 Task: Search one way flight ticket for 3 adults, 3 children in premium economy from Albany: Southwest Georgia Regional Airport to New Bern: Coastal Carolina Regional Airport (was Craven County Regional) on 5-4-2023. Choice of flights is Alaska. Outbound departure time preference is 11:45.
Action: Mouse moved to (327, 288)
Screenshot: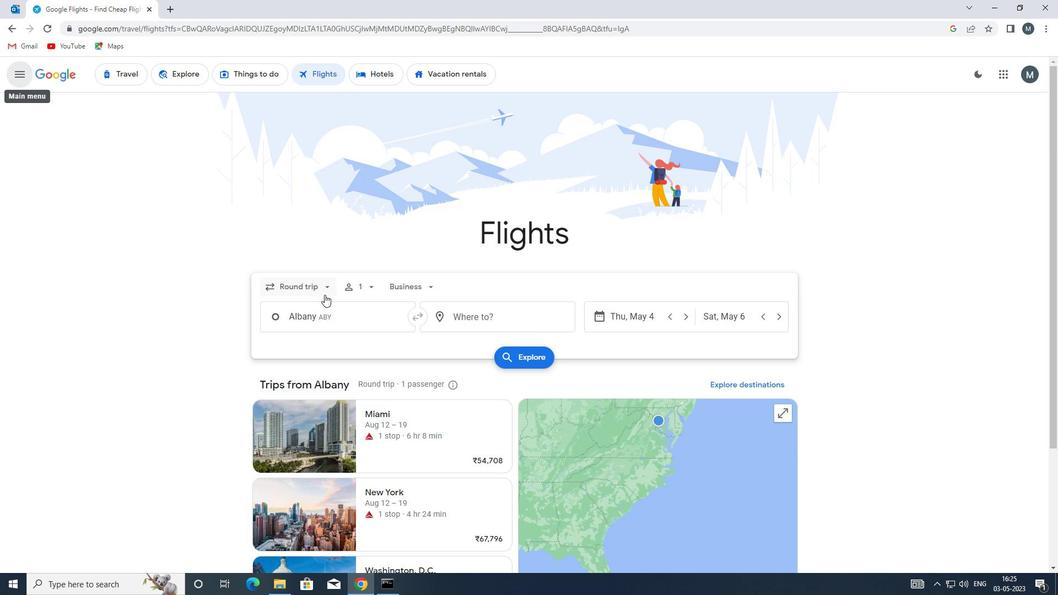 
Action: Mouse pressed left at (327, 288)
Screenshot: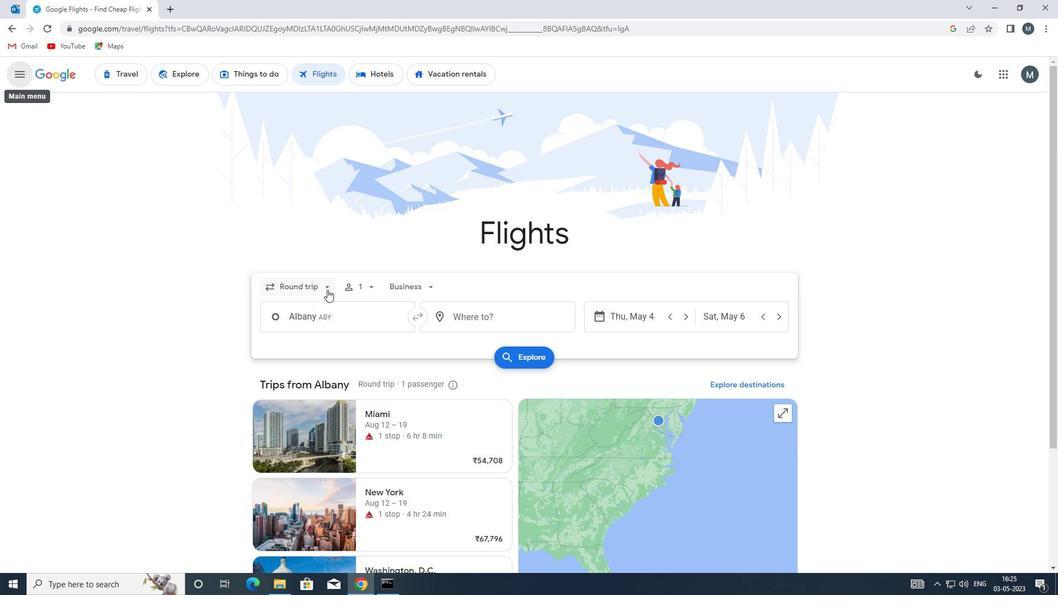 
Action: Mouse moved to (316, 338)
Screenshot: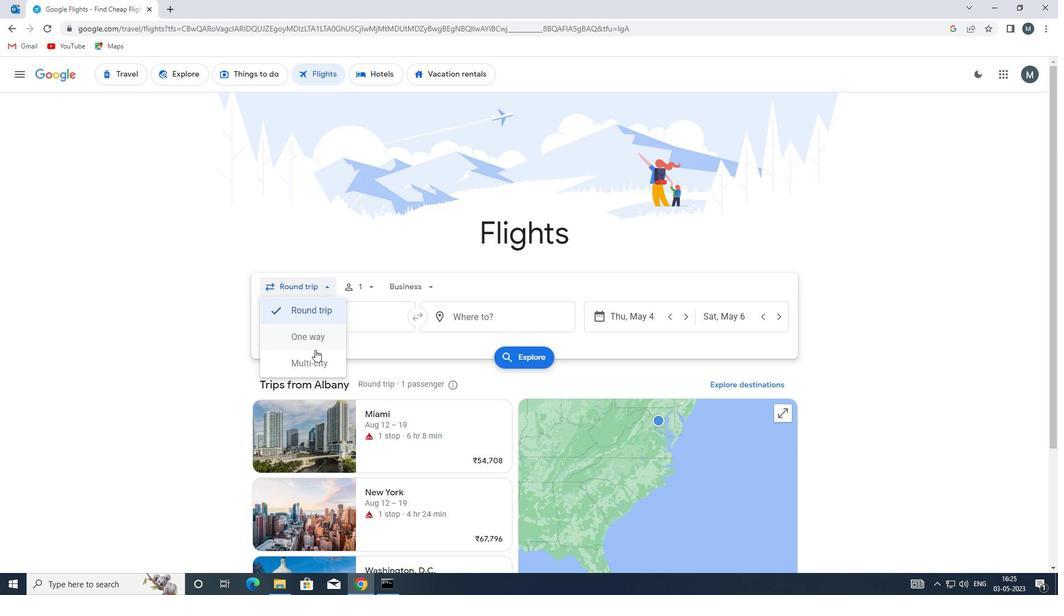 
Action: Mouse pressed left at (316, 338)
Screenshot: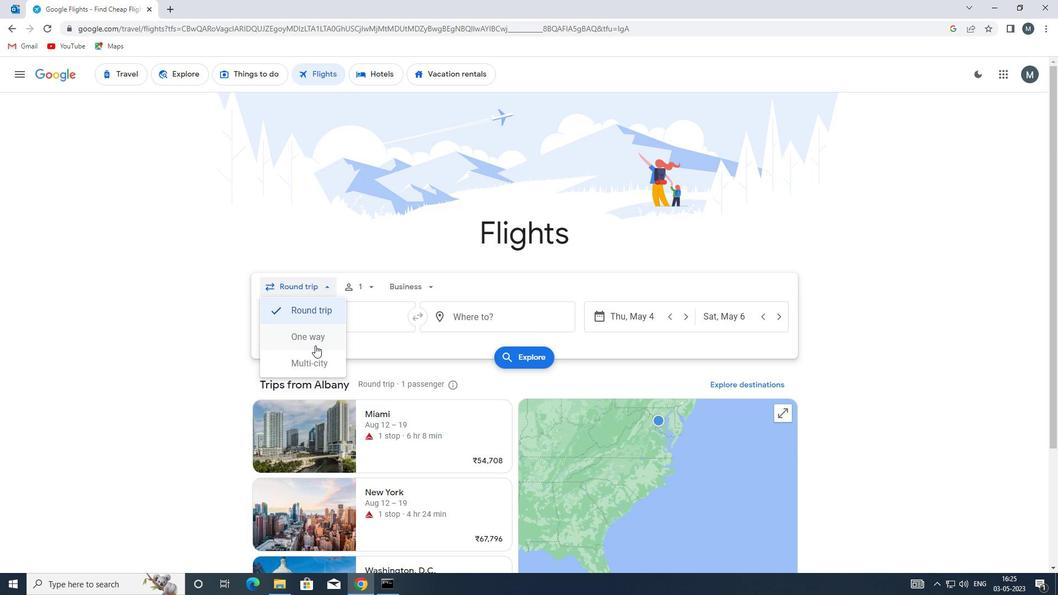 
Action: Mouse moved to (359, 282)
Screenshot: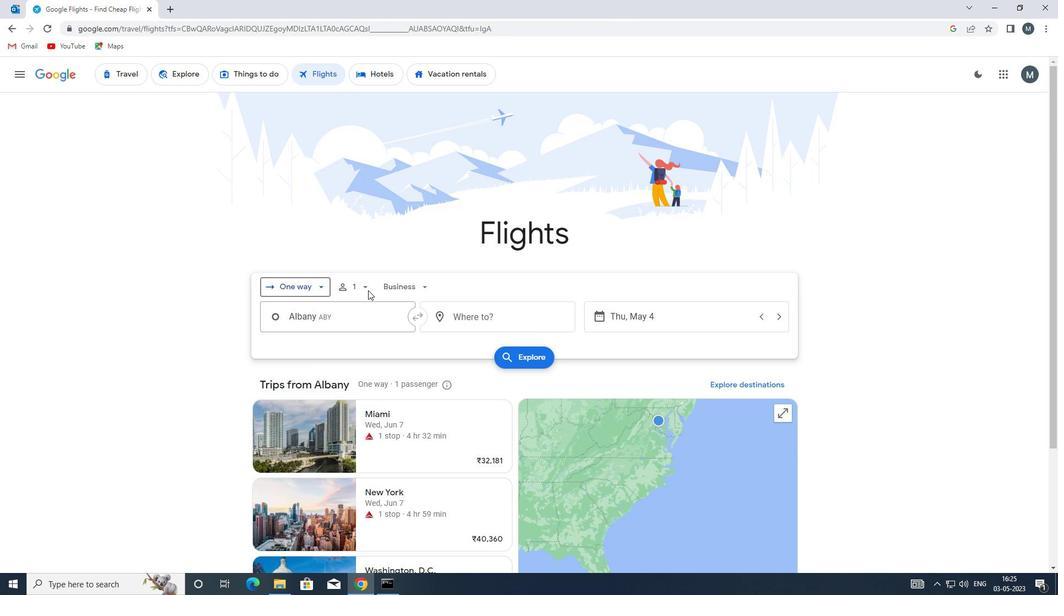 
Action: Mouse pressed left at (359, 282)
Screenshot: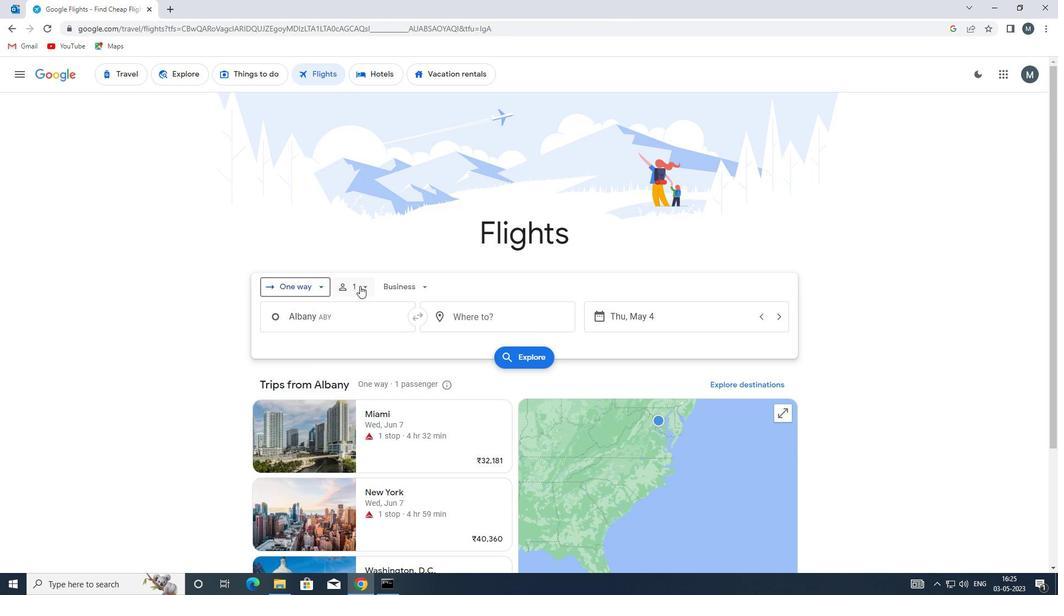 
Action: Mouse moved to (445, 313)
Screenshot: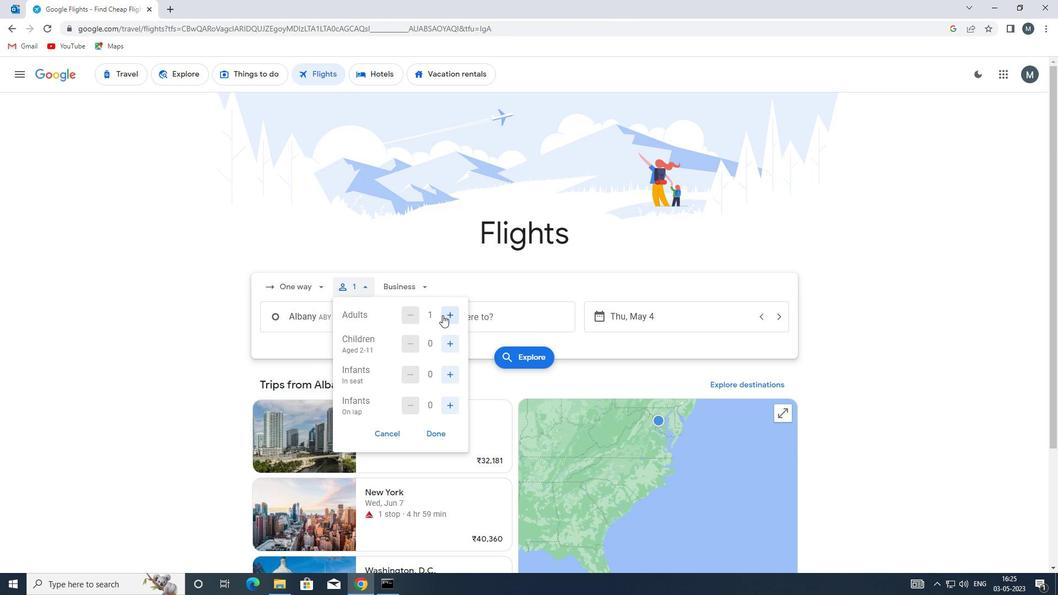 
Action: Mouse pressed left at (445, 313)
Screenshot: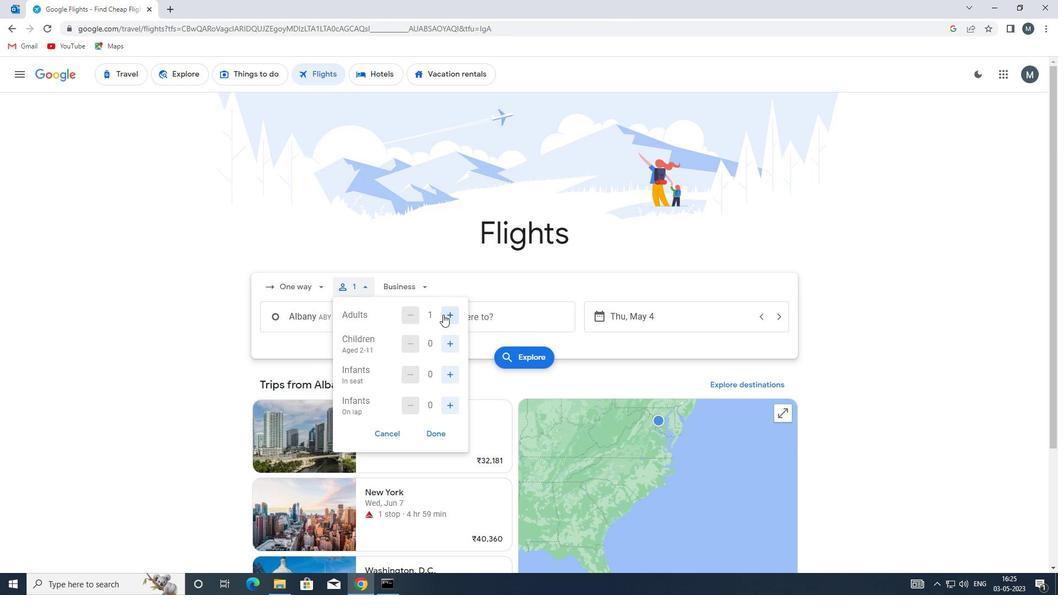 
Action: Mouse pressed left at (445, 313)
Screenshot: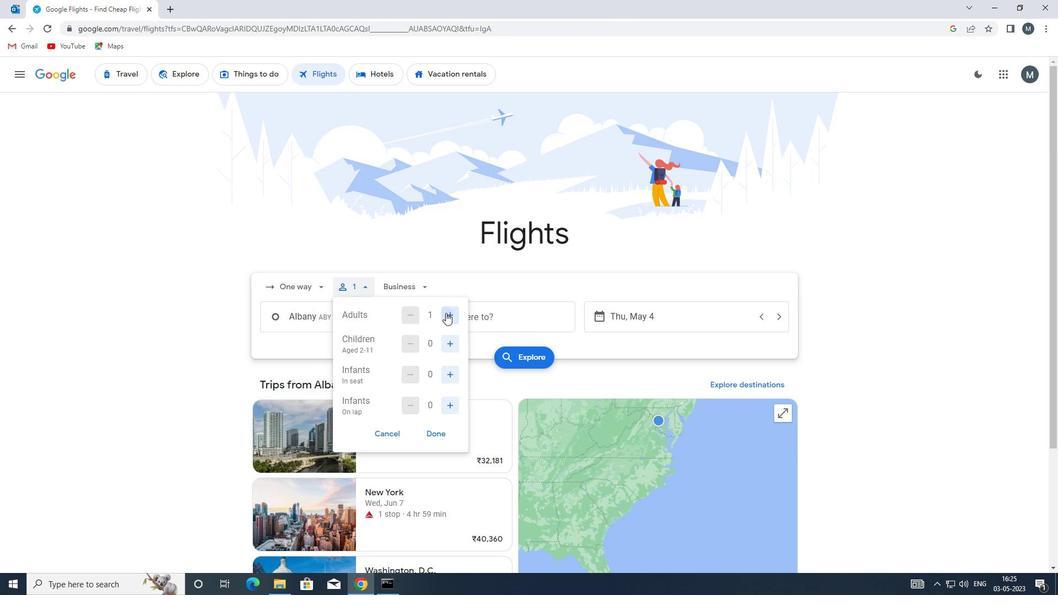 
Action: Mouse moved to (449, 345)
Screenshot: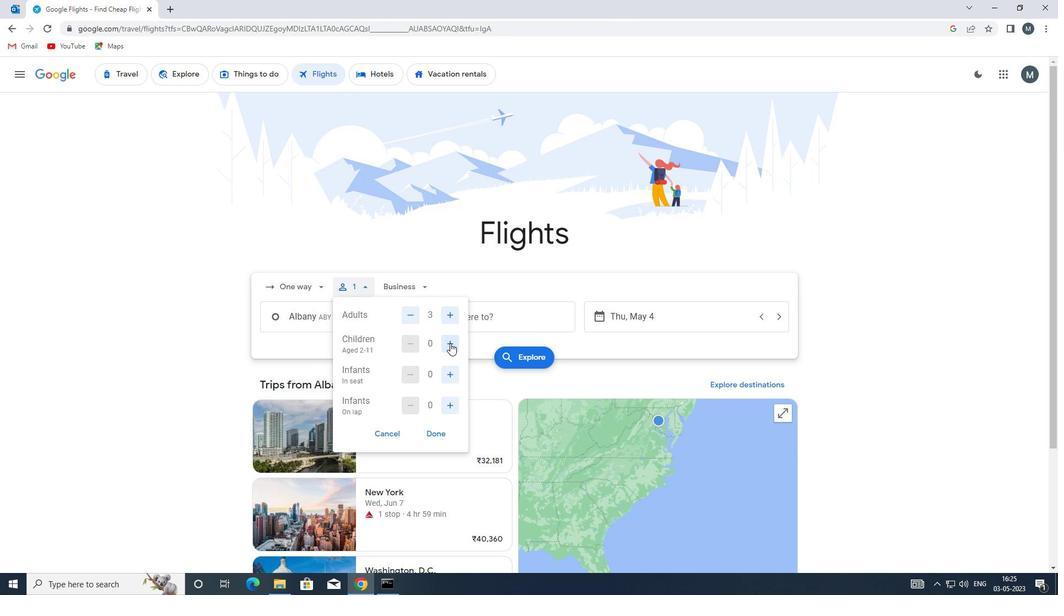
Action: Mouse pressed left at (449, 345)
Screenshot: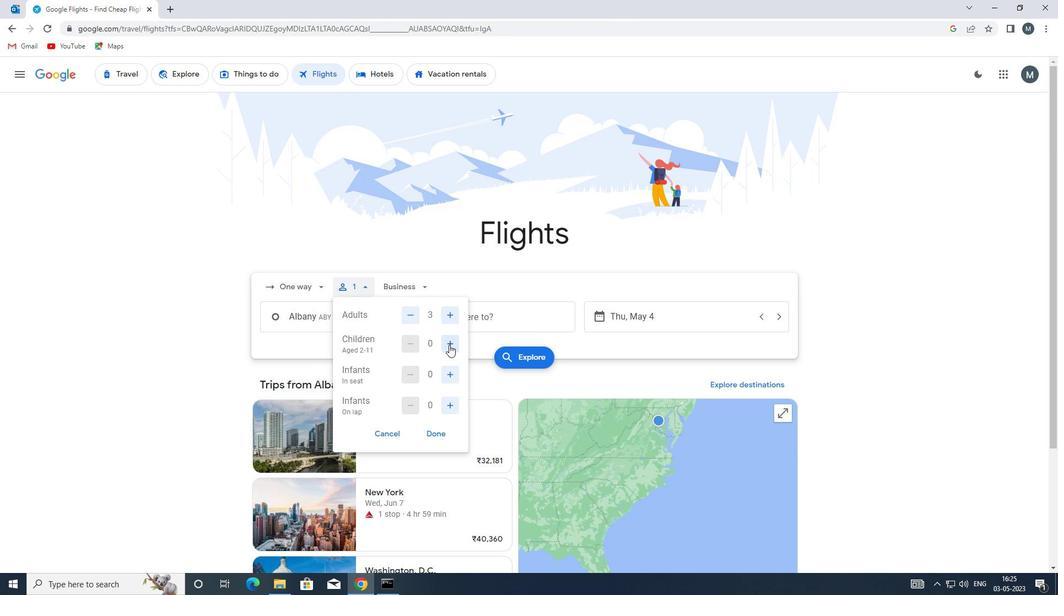 
Action: Mouse pressed left at (449, 345)
Screenshot: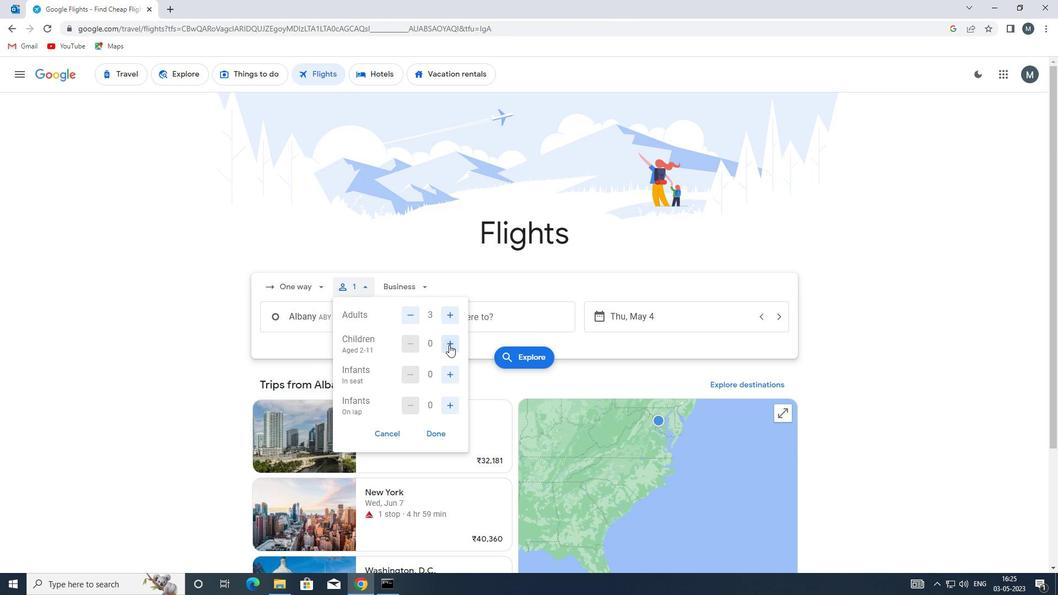
Action: Mouse moved to (448, 345)
Screenshot: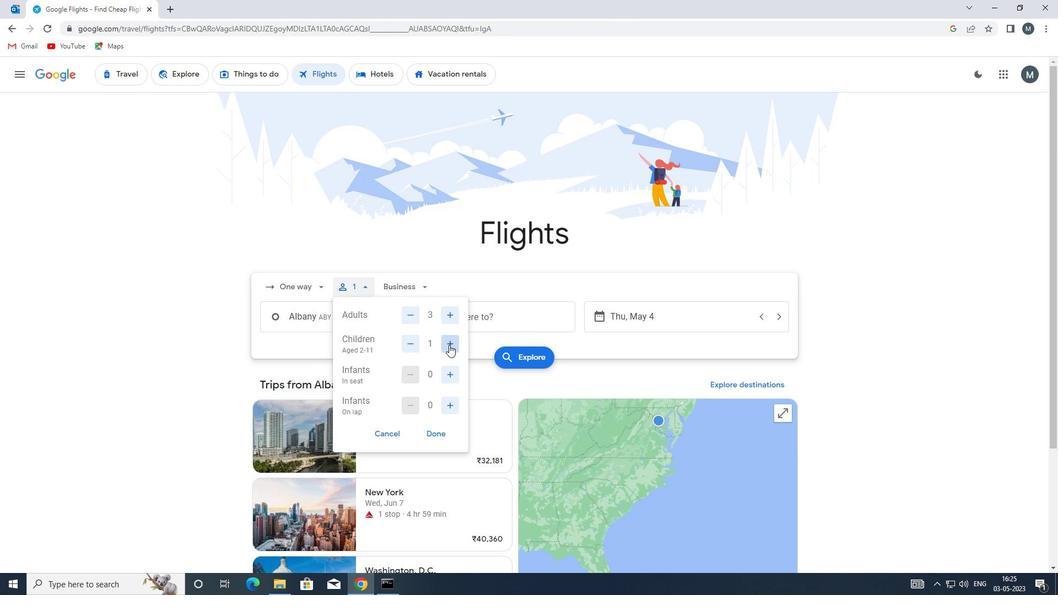 
Action: Mouse pressed left at (448, 345)
Screenshot: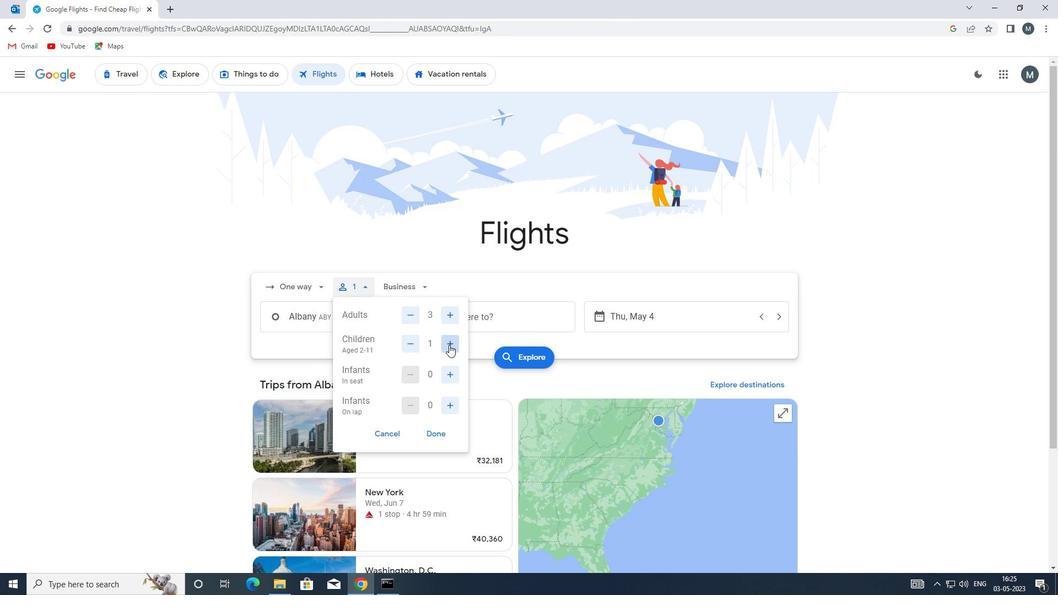 
Action: Mouse moved to (437, 434)
Screenshot: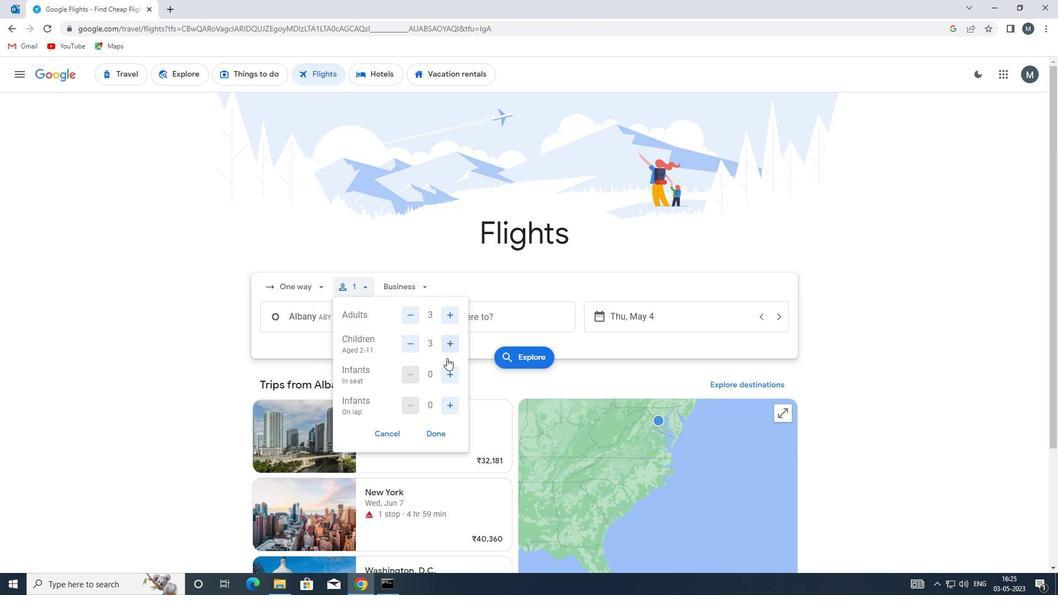 
Action: Mouse pressed left at (437, 434)
Screenshot: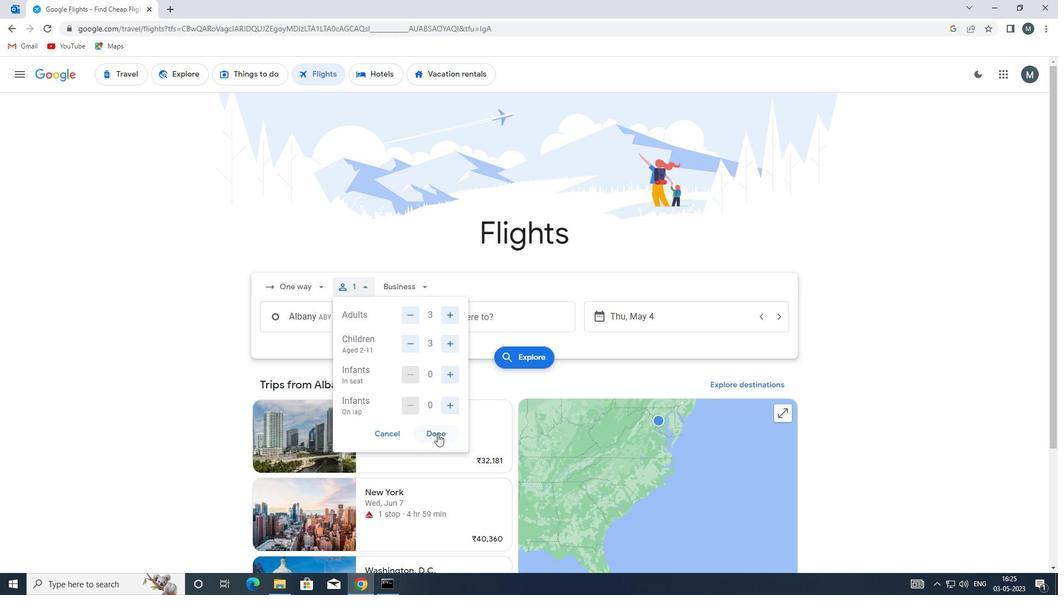 
Action: Mouse moved to (403, 277)
Screenshot: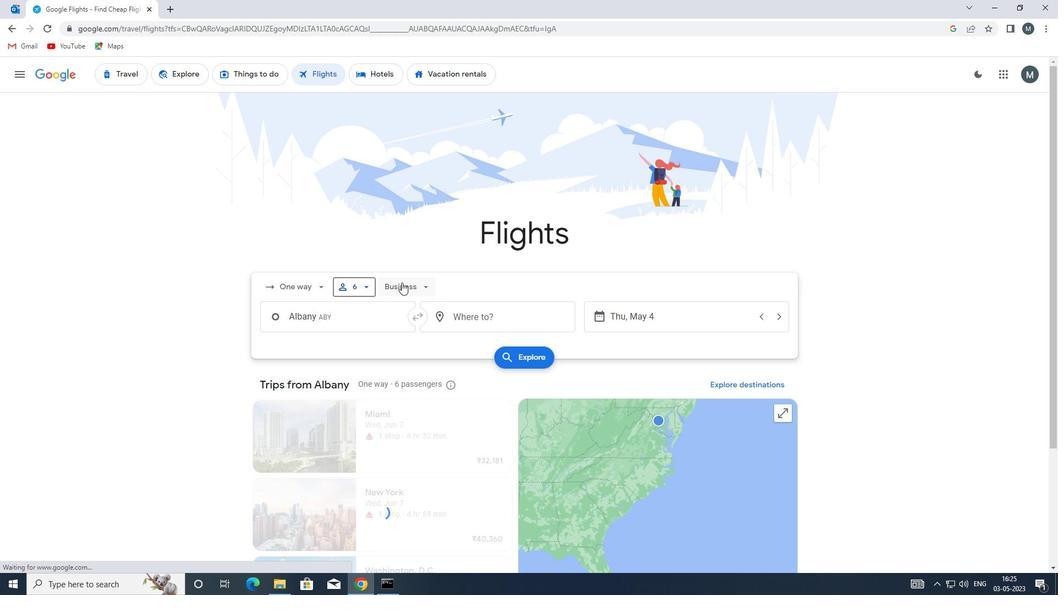 
Action: Mouse pressed left at (403, 277)
Screenshot: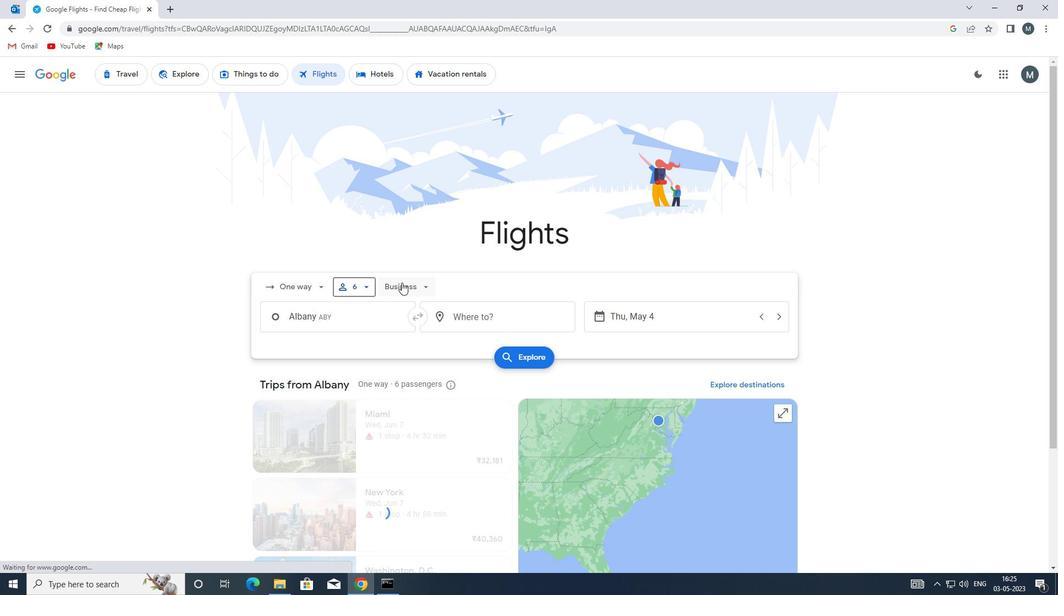 
Action: Mouse moved to (432, 340)
Screenshot: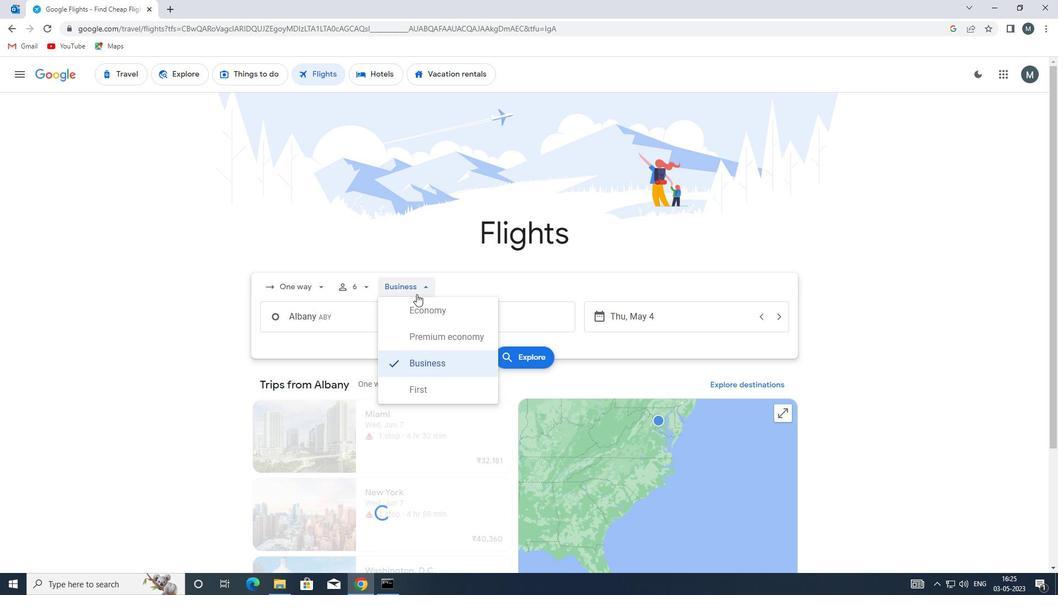 
Action: Mouse pressed left at (432, 340)
Screenshot: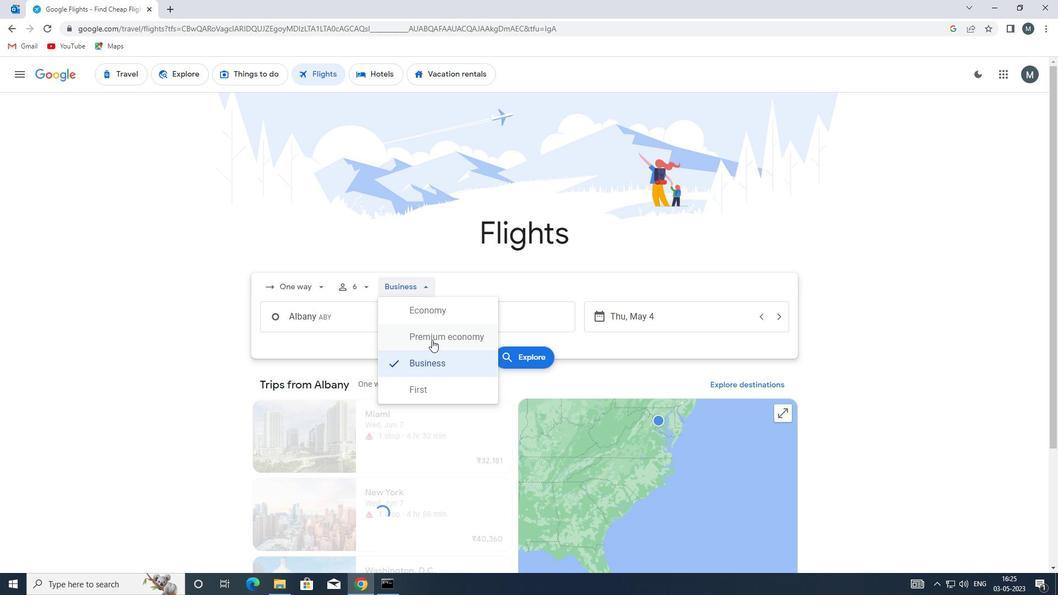 
Action: Mouse moved to (362, 316)
Screenshot: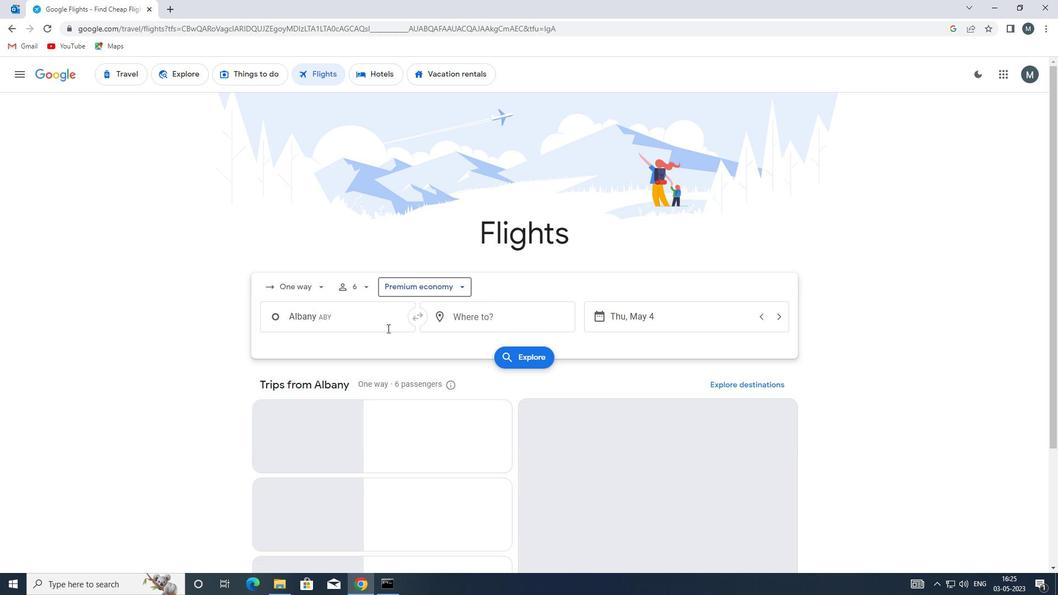 
Action: Mouse pressed left at (362, 316)
Screenshot: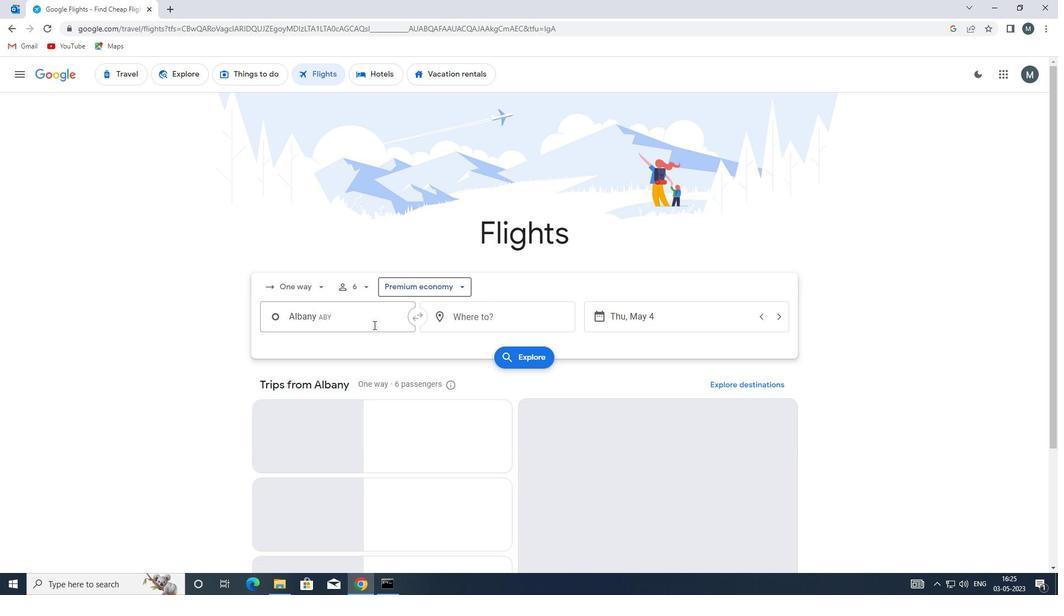 
Action: Mouse moved to (362, 393)
Screenshot: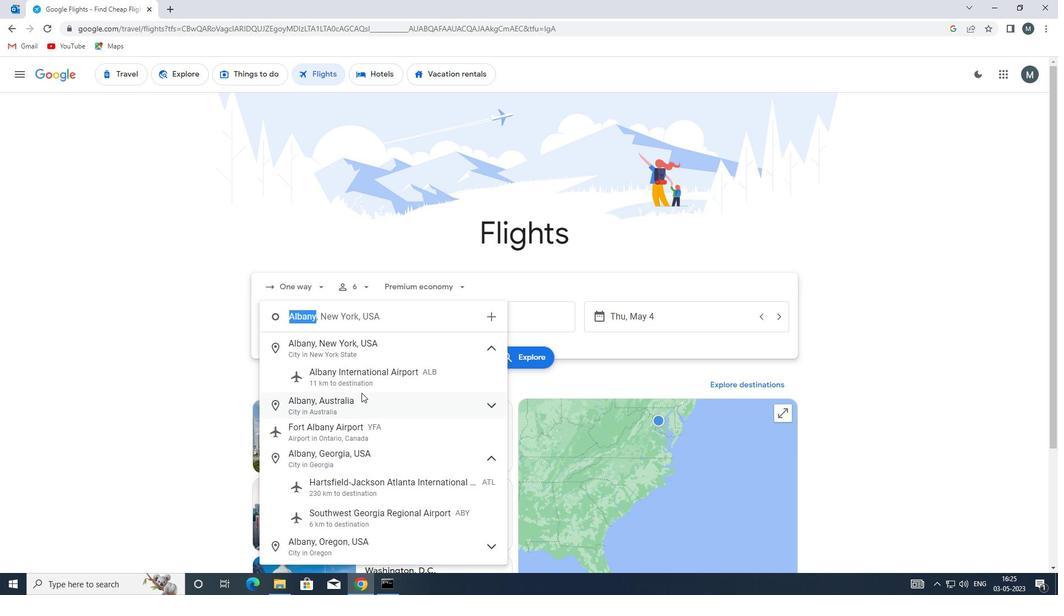 
Action: Mouse scrolled (362, 392) with delta (0, 0)
Screenshot: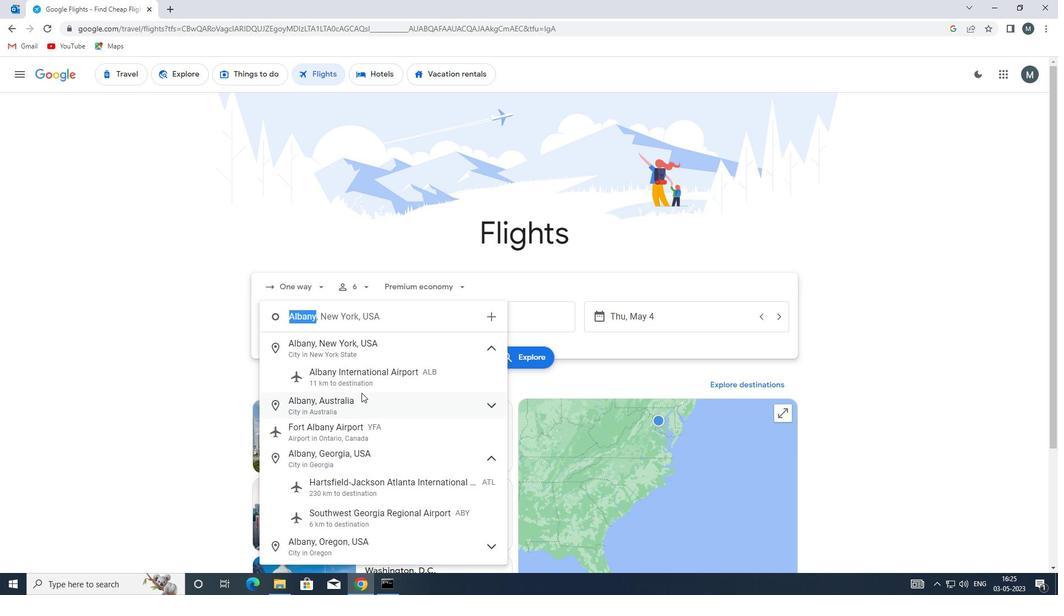 
Action: Mouse moved to (375, 454)
Screenshot: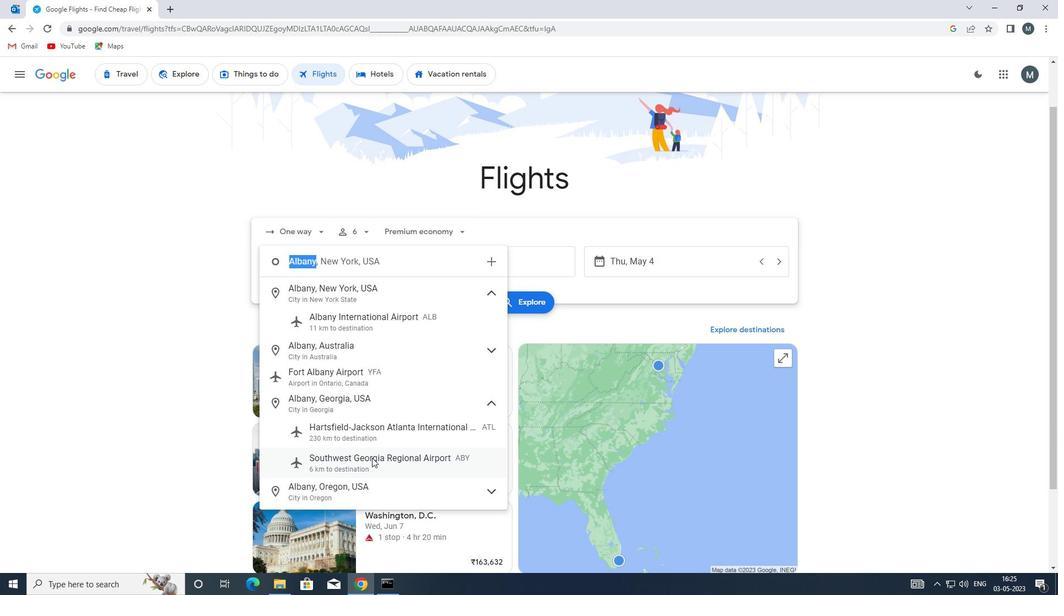 
Action: Mouse pressed left at (375, 454)
Screenshot: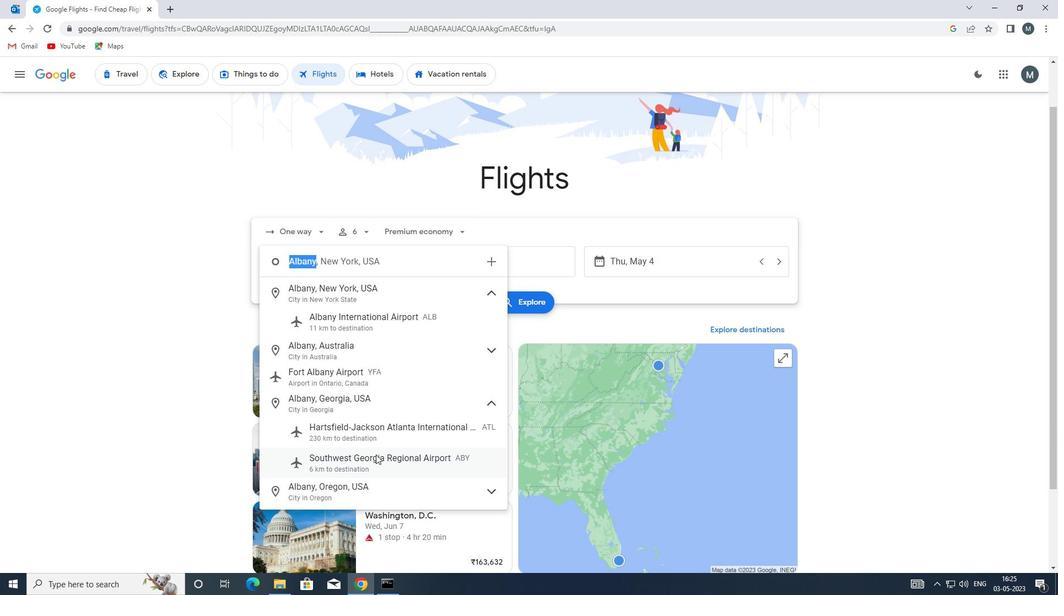 
Action: Mouse moved to (481, 262)
Screenshot: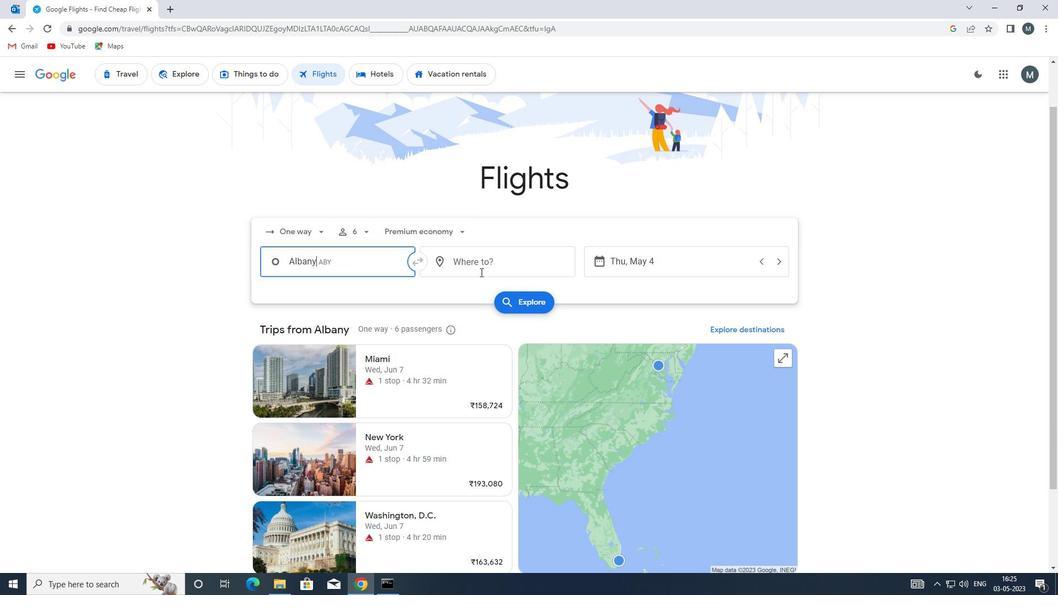 
Action: Mouse pressed left at (481, 262)
Screenshot: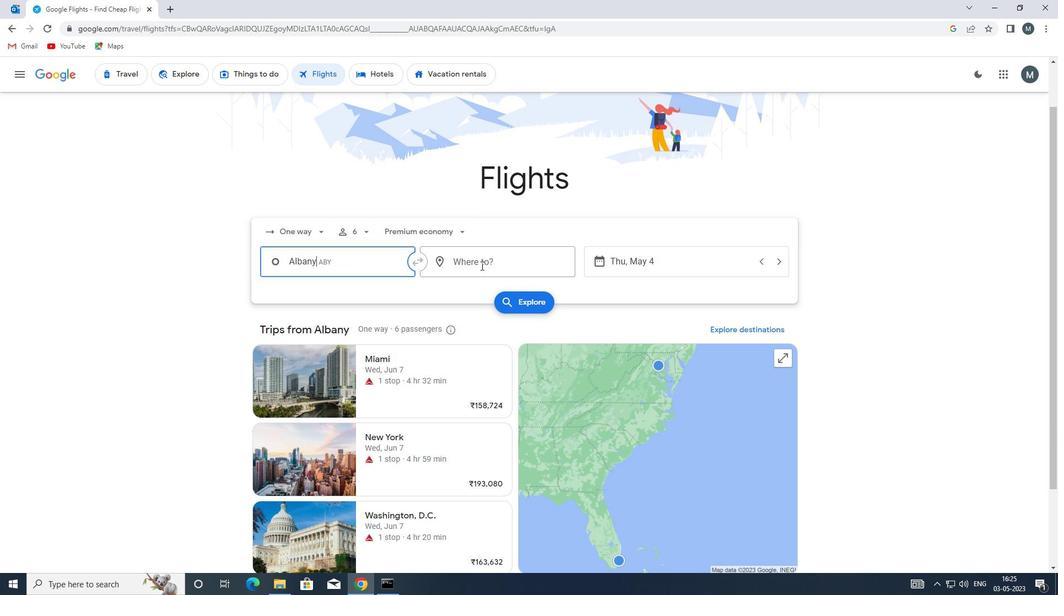 
Action: Key pressed ewn
Screenshot: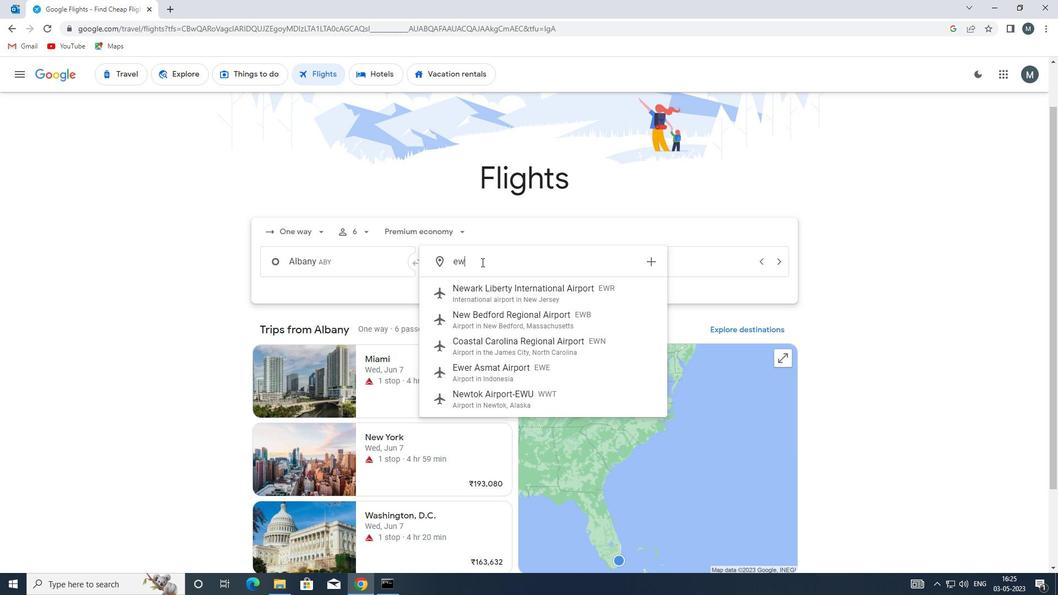 
Action: Mouse moved to (503, 289)
Screenshot: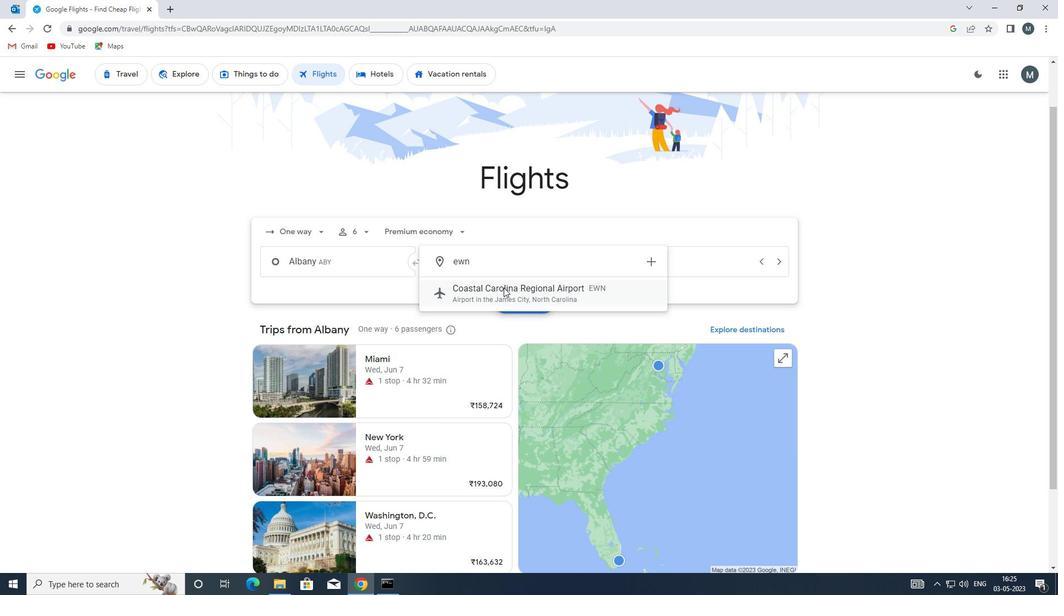 
Action: Mouse pressed left at (503, 289)
Screenshot: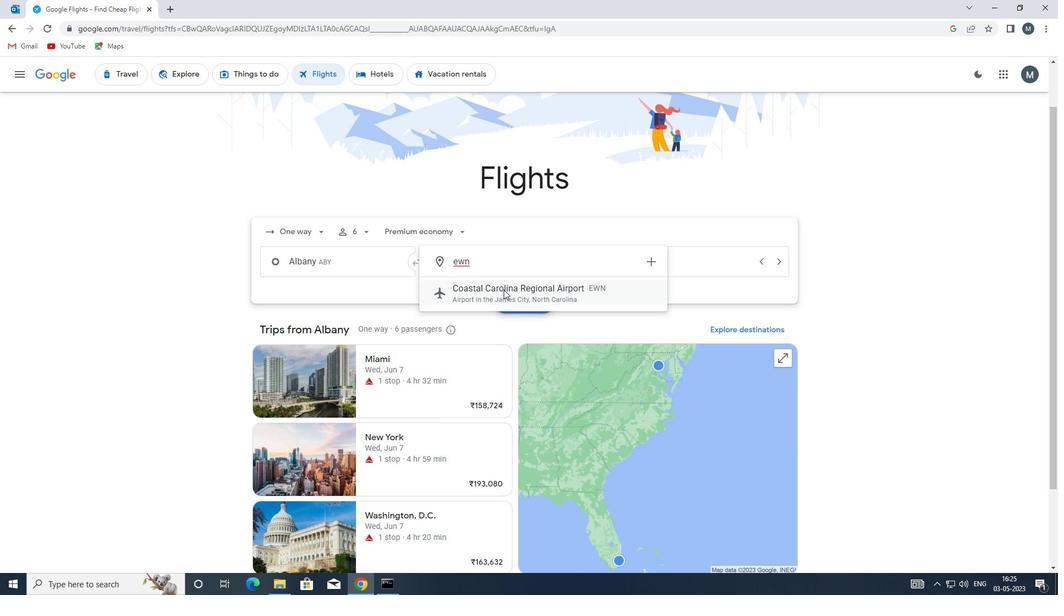 
Action: Mouse moved to (615, 257)
Screenshot: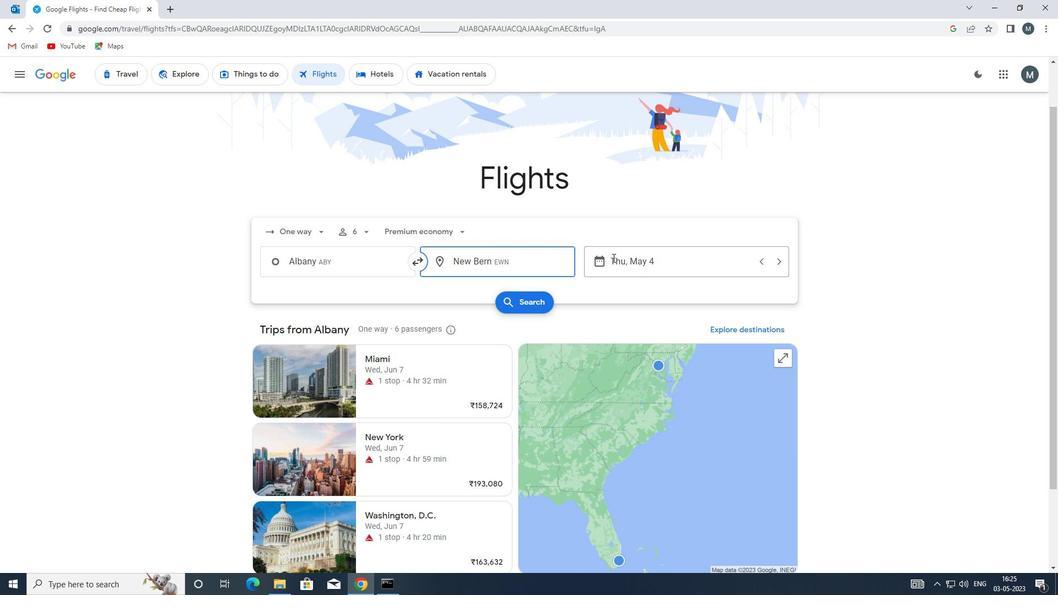 
Action: Mouse pressed left at (615, 257)
Screenshot: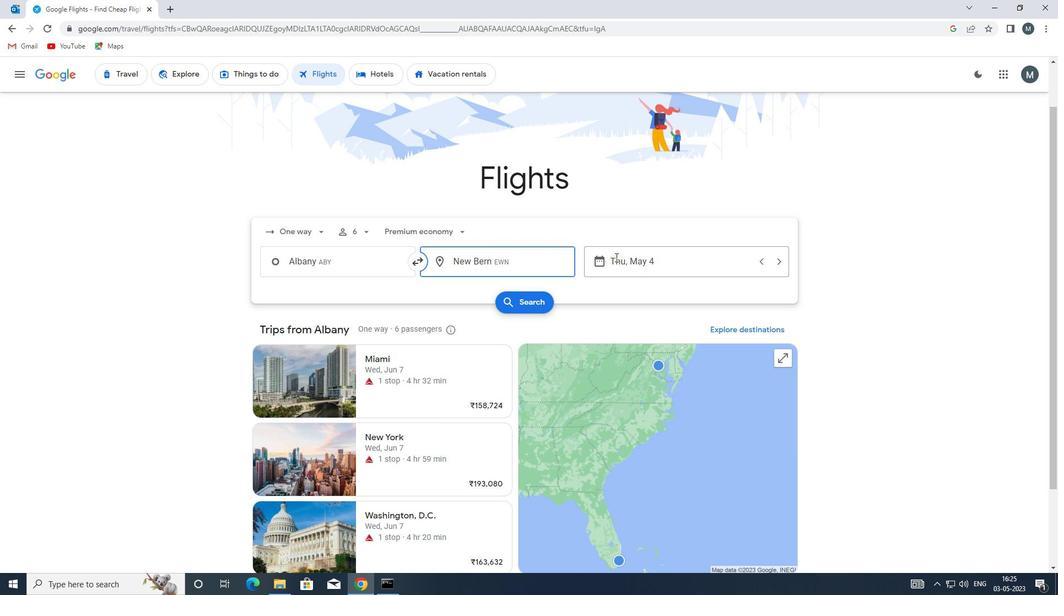 
Action: Mouse moved to (509, 350)
Screenshot: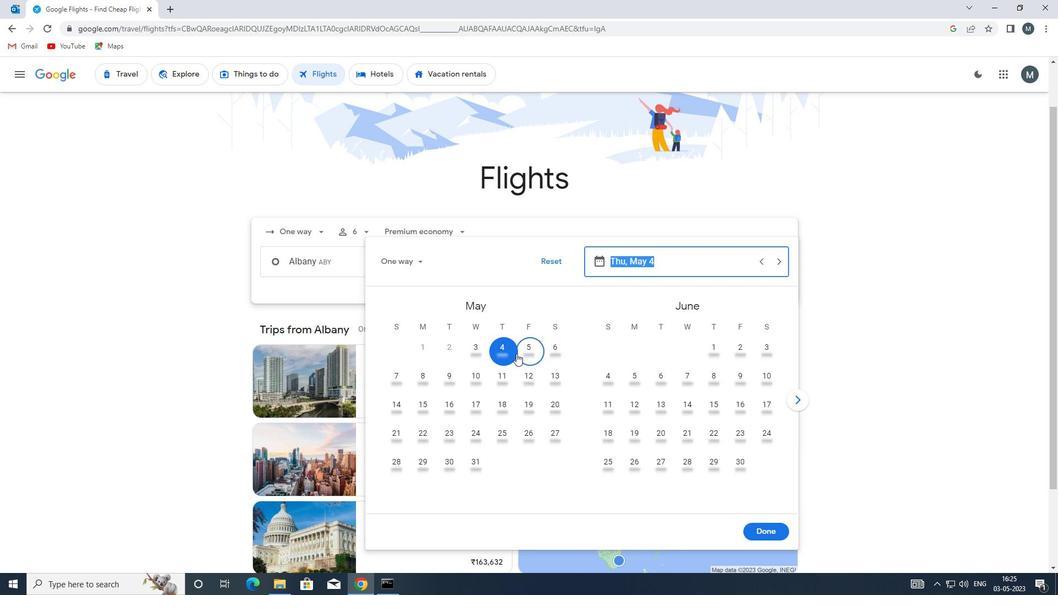 
Action: Mouse pressed left at (509, 350)
Screenshot: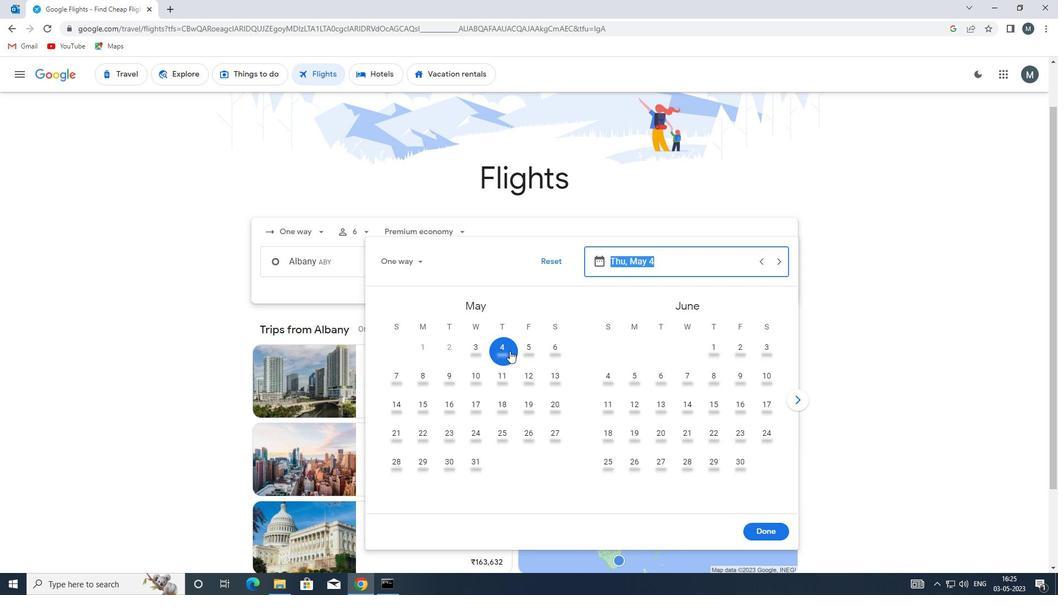 
Action: Mouse moved to (766, 527)
Screenshot: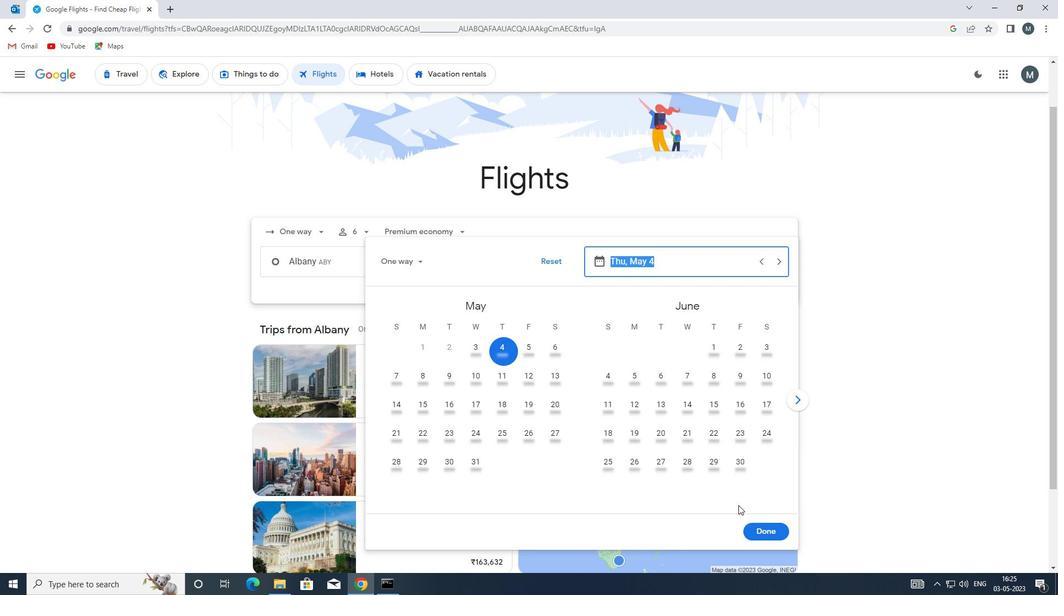 
Action: Mouse pressed left at (766, 527)
Screenshot: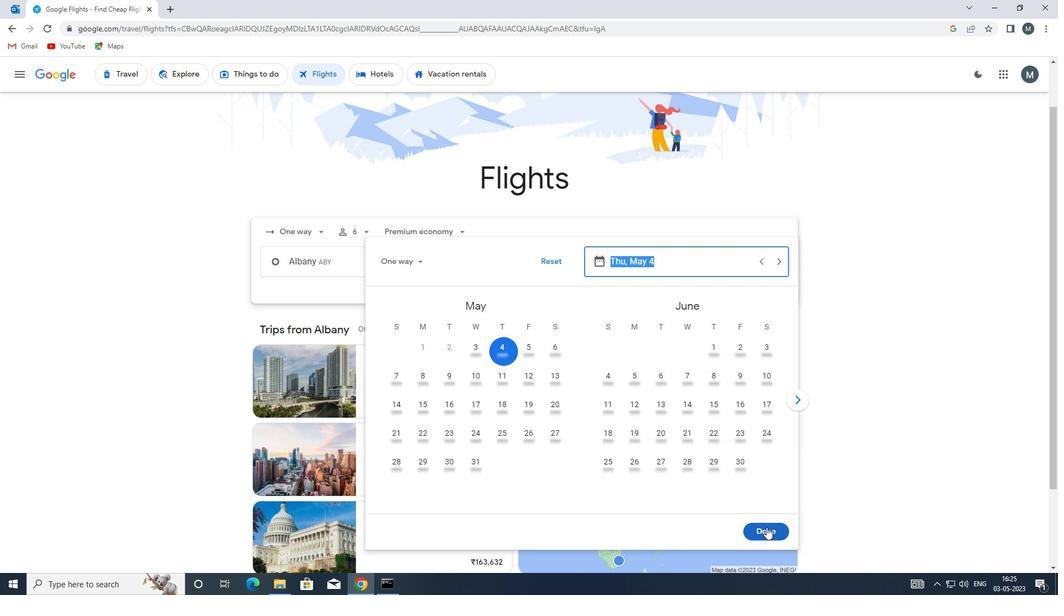 
Action: Mouse moved to (519, 302)
Screenshot: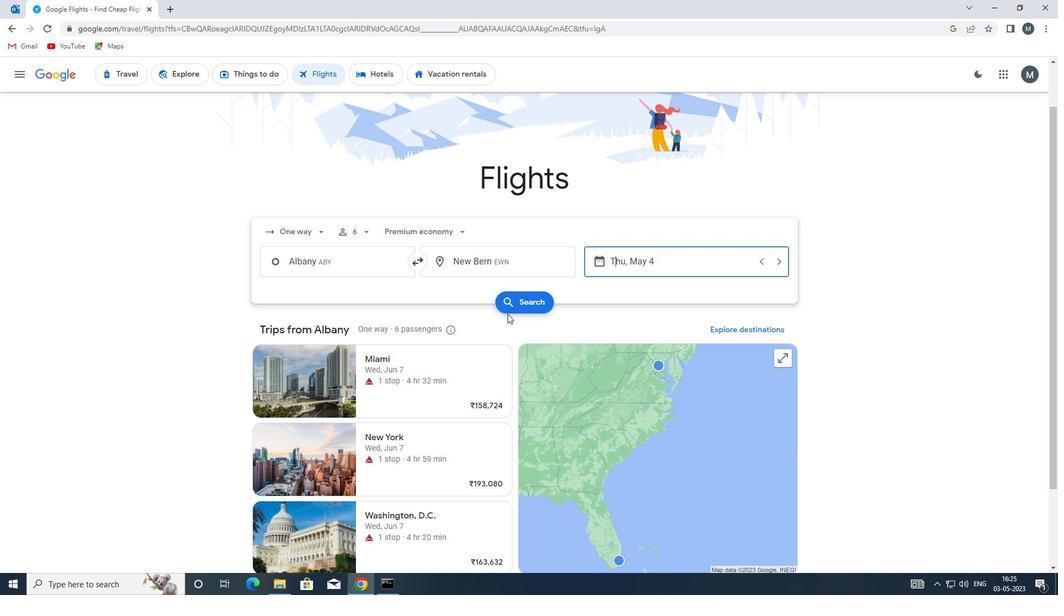 
Action: Mouse pressed left at (519, 302)
Screenshot: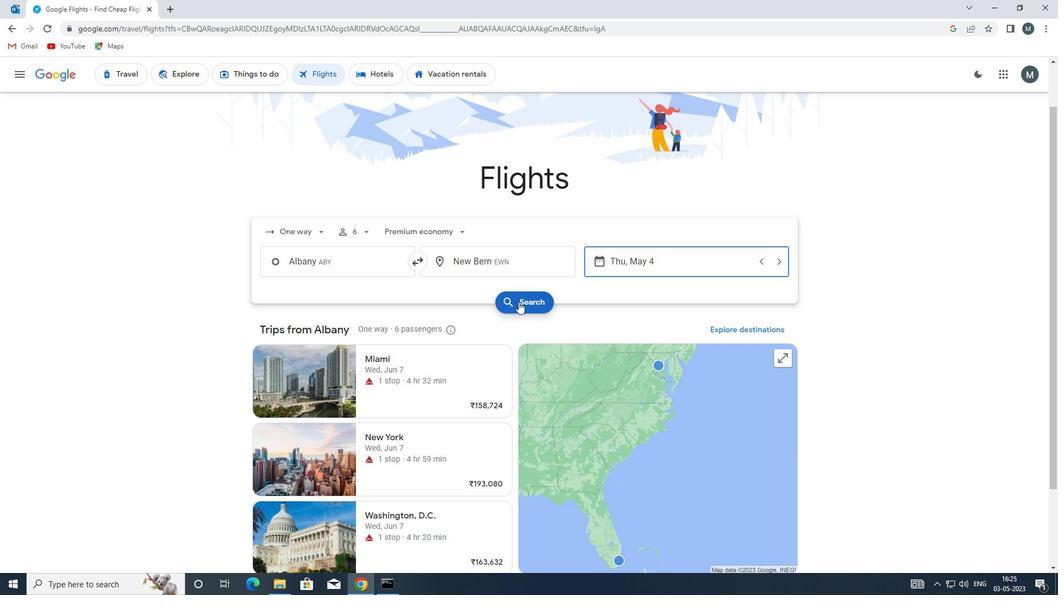 
Action: Mouse moved to (286, 166)
Screenshot: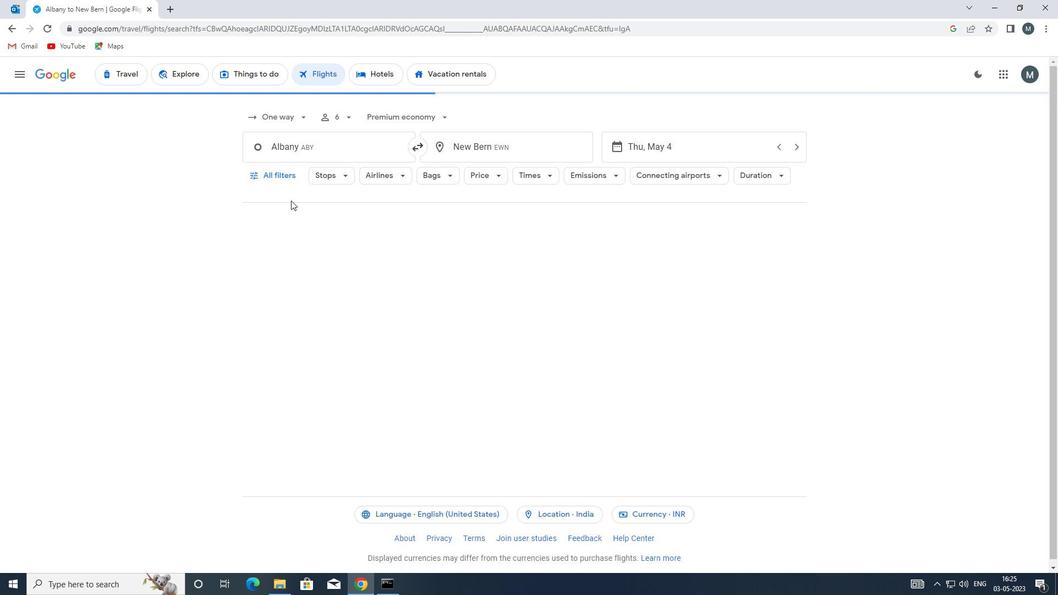 
Action: Mouse pressed left at (286, 166)
Screenshot: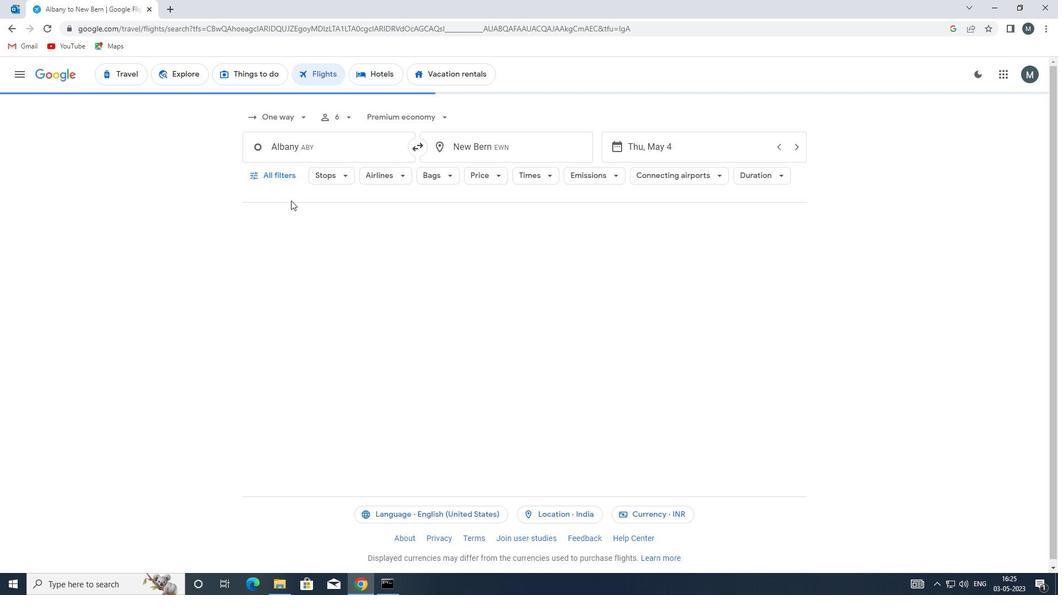 
Action: Mouse moved to (308, 292)
Screenshot: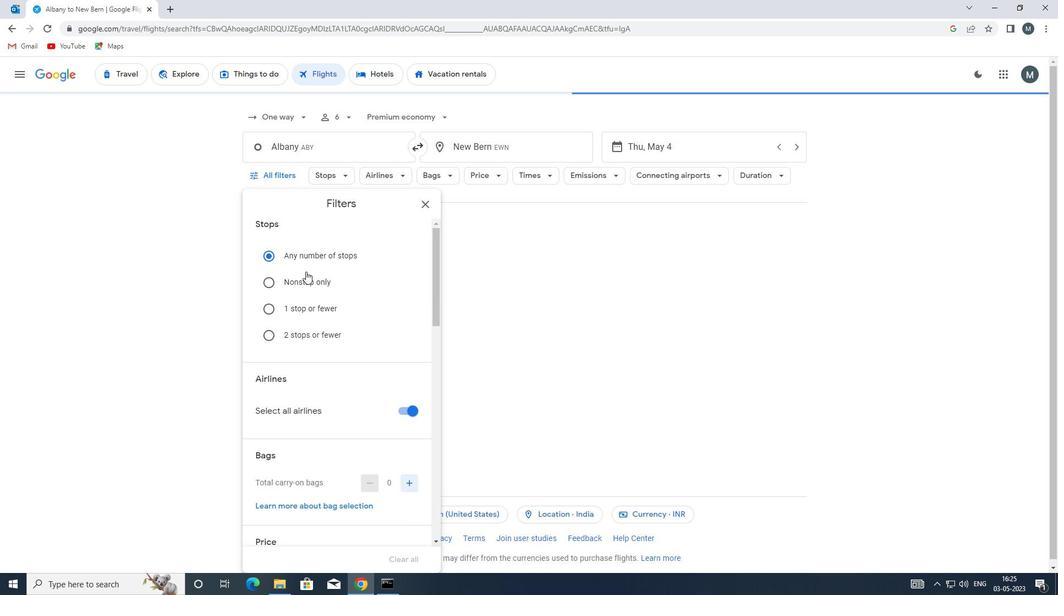 
Action: Mouse scrolled (308, 292) with delta (0, 0)
Screenshot: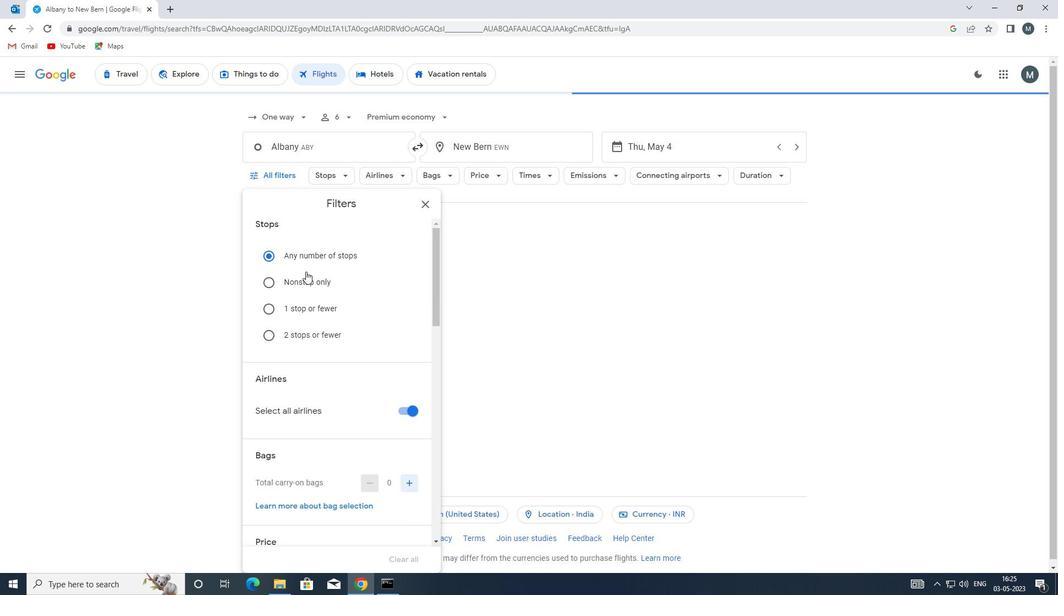 
Action: Mouse moved to (308, 303)
Screenshot: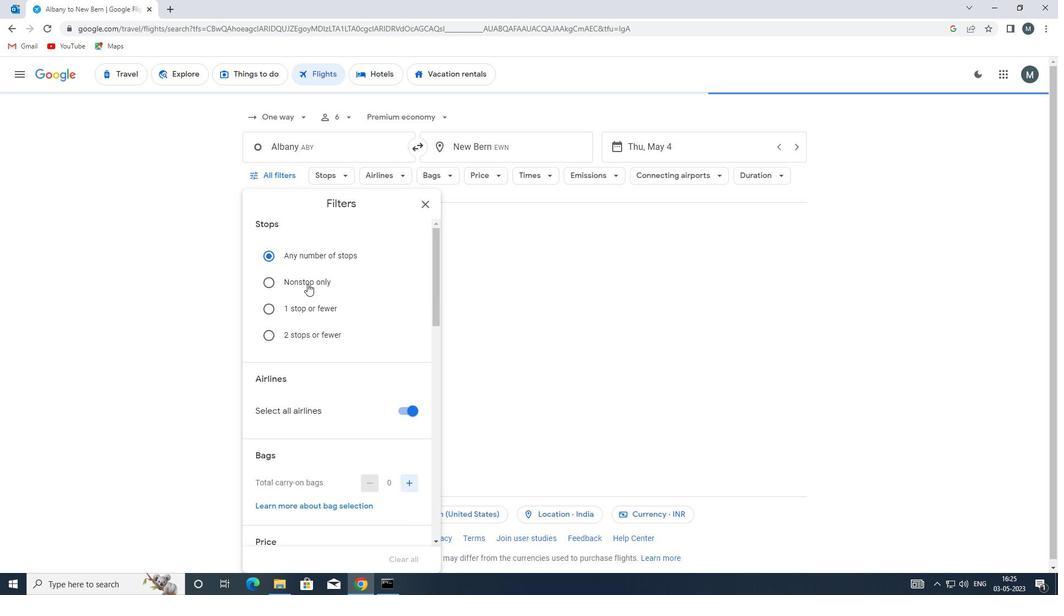
Action: Mouse scrolled (308, 302) with delta (0, 0)
Screenshot: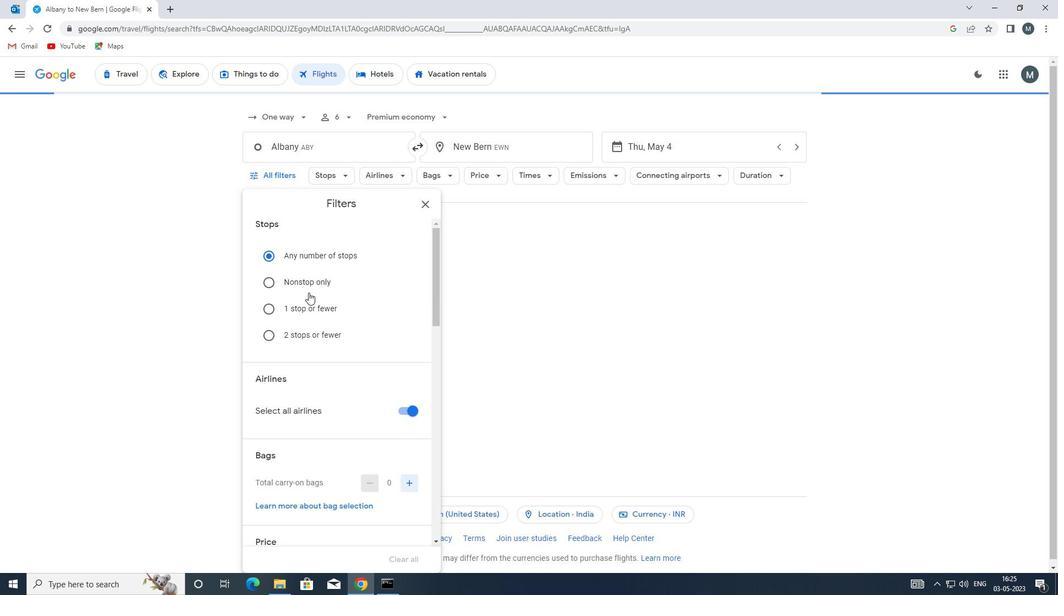 
Action: Mouse moved to (402, 302)
Screenshot: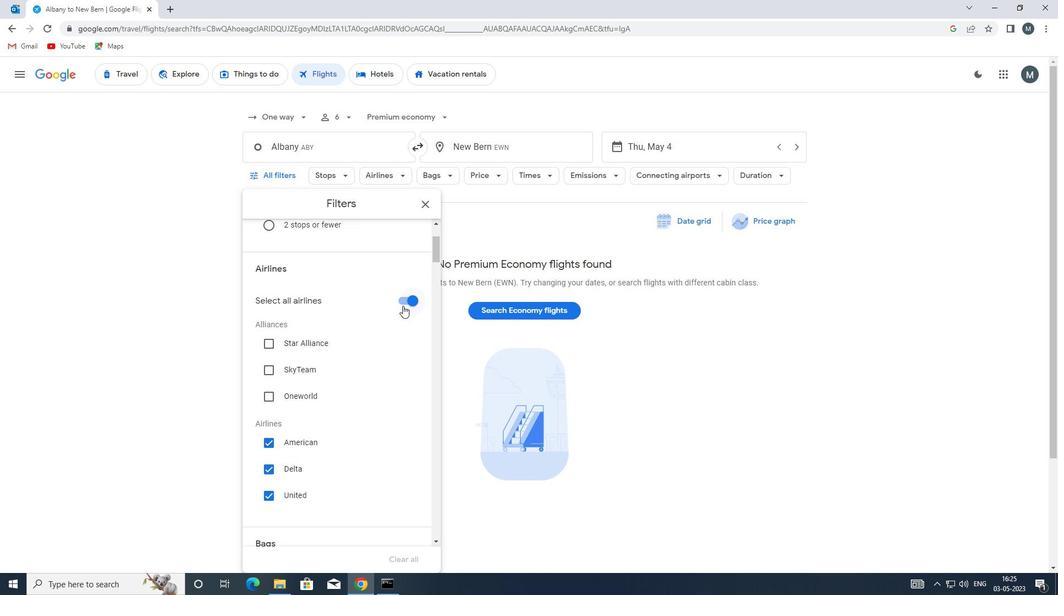 
Action: Mouse pressed left at (402, 302)
Screenshot: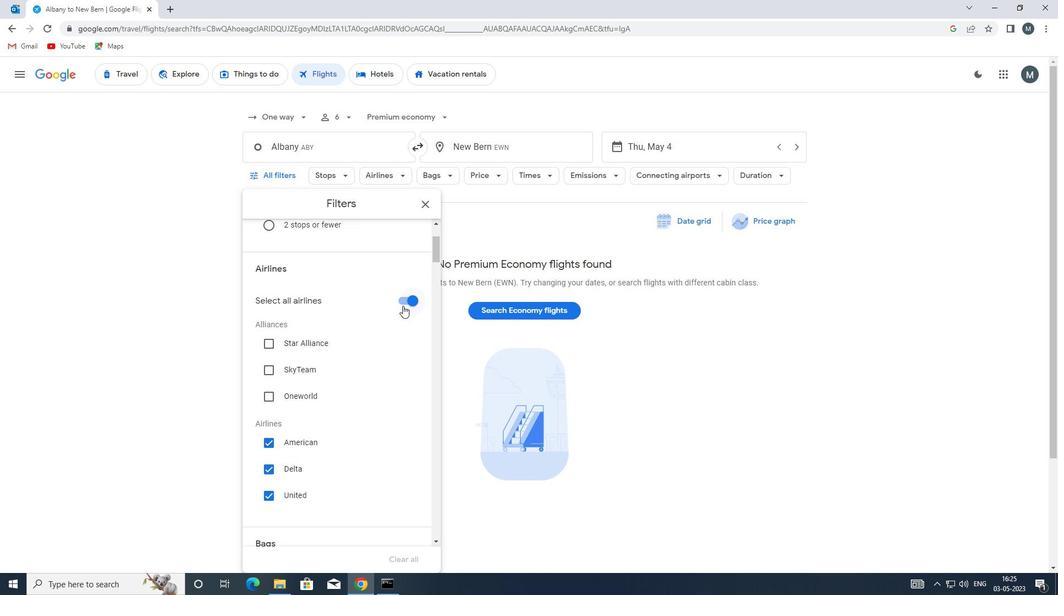 
Action: Mouse moved to (315, 338)
Screenshot: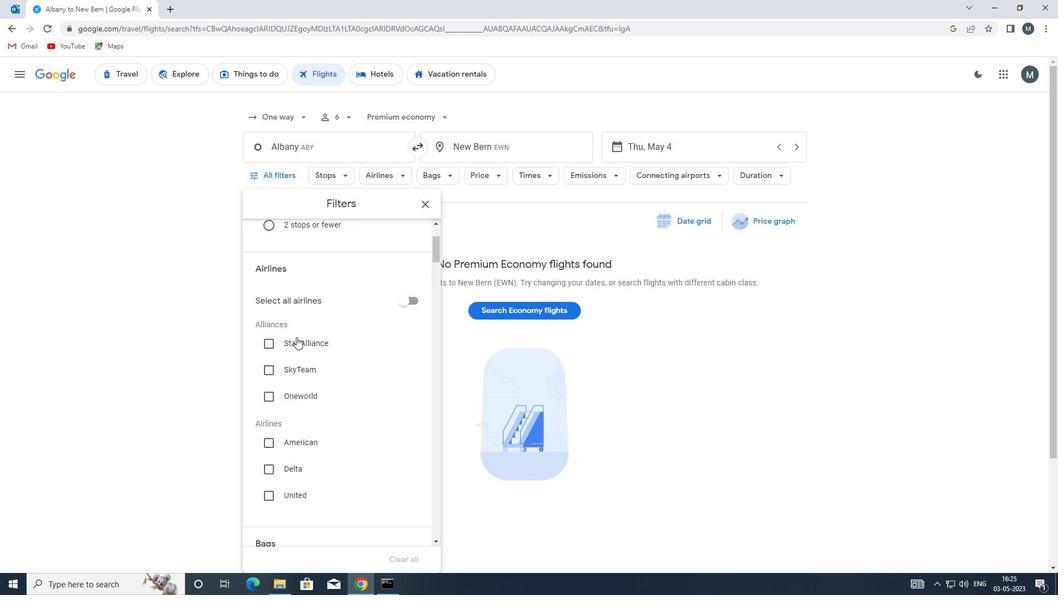 
Action: Mouse scrolled (315, 337) with delta (0, 0)
Screenshot: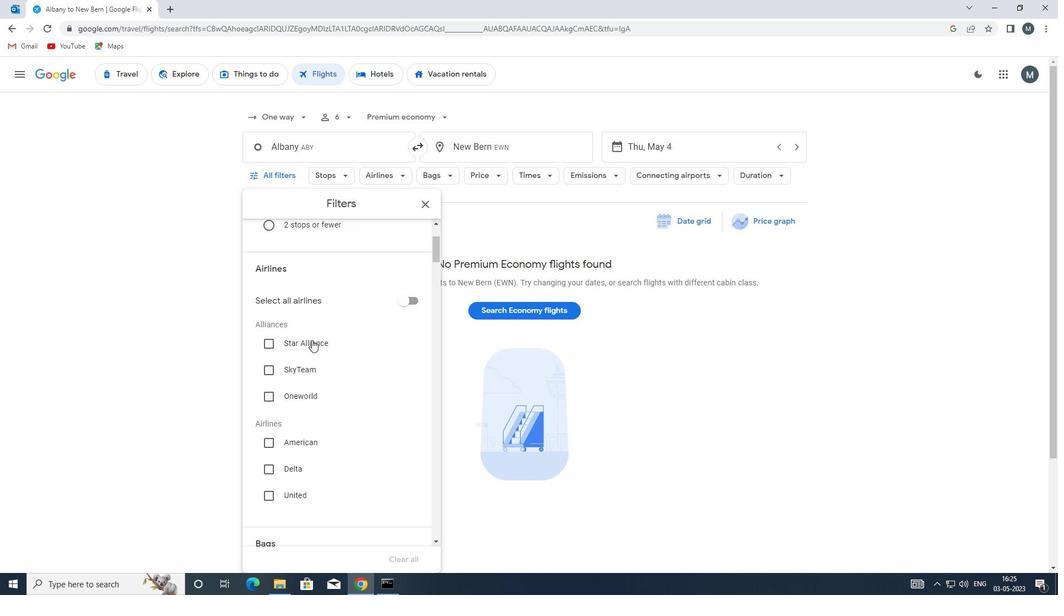 
Action: Mouse moved to (315, 339)
Screenshot: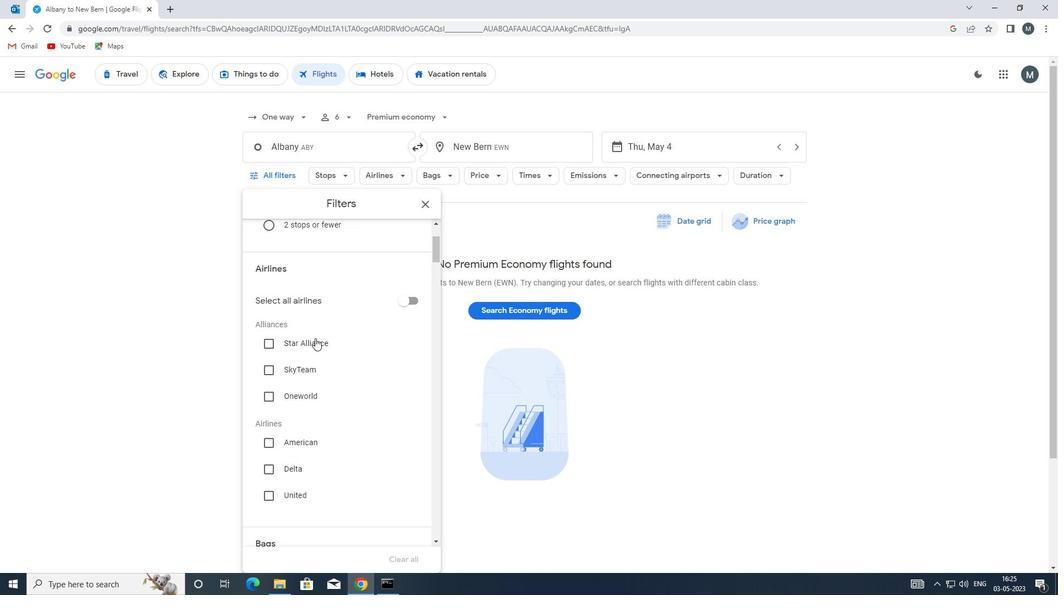 
Action: Mouse scrolled (315, 338) with delta (0, 0)
Screenshot: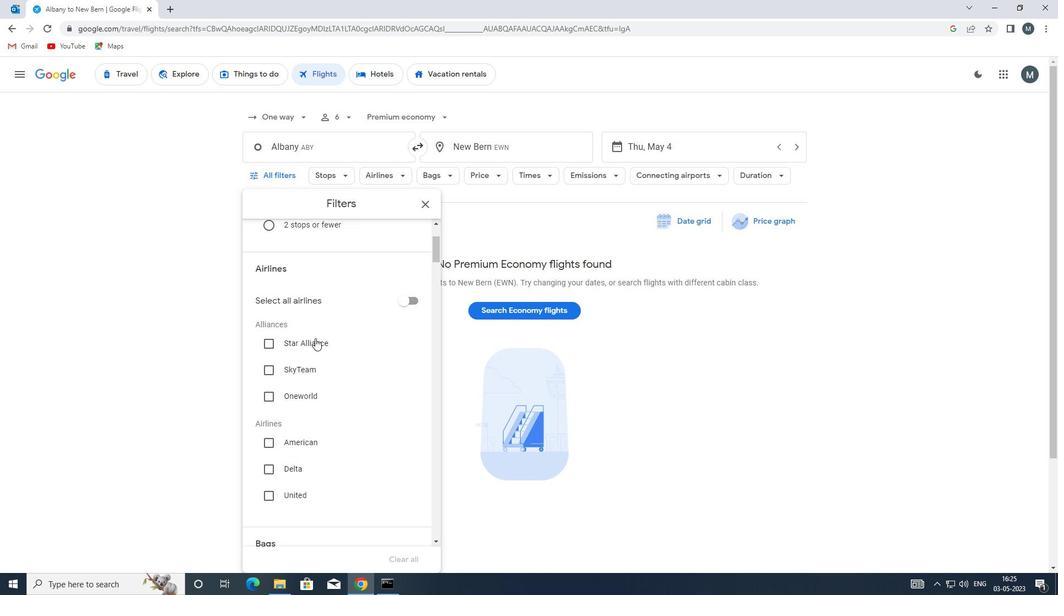 
Action: Mouse moved to (314, 340)
Screenshot: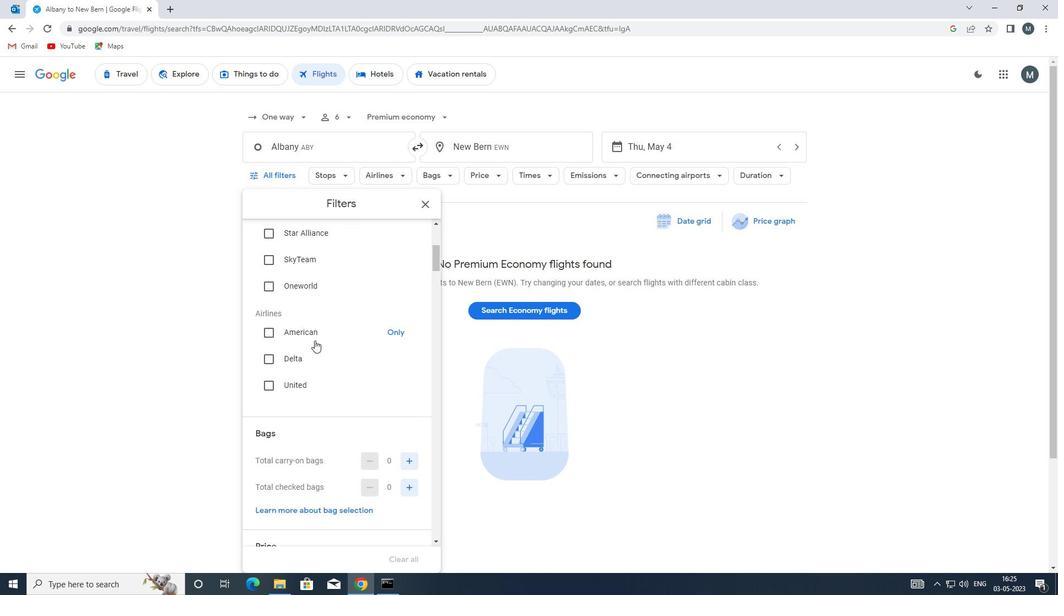 
Action: Mouse scrolled (314, 340) with delta (0, 0)
Screenshot: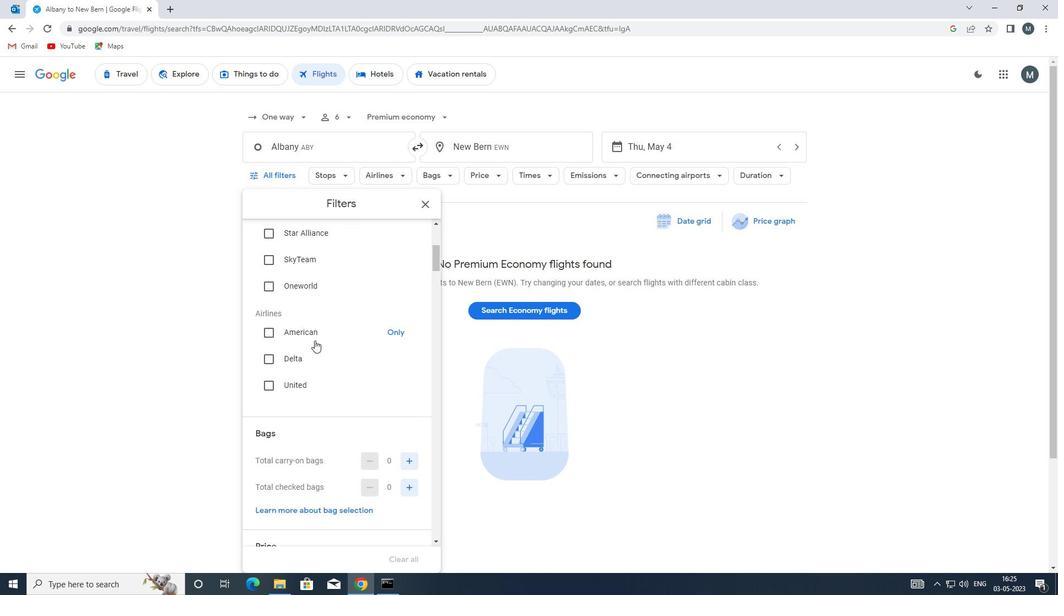 
Action: Mouse moved to (323, 345)
Screenshot: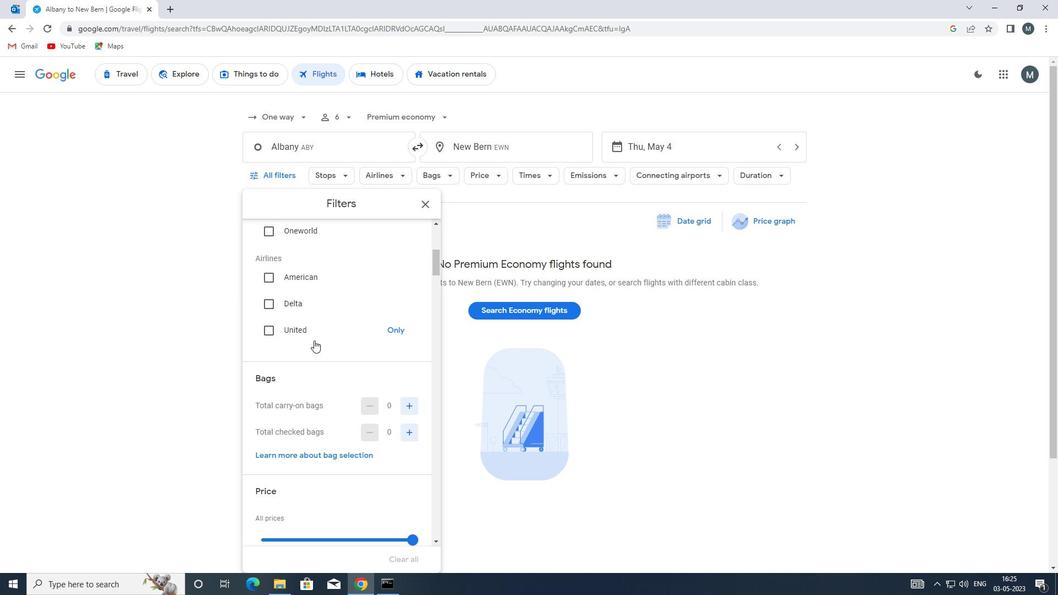 
Action: Mouse scrolled (323, 345) with delta (0, 0)
Screenshot: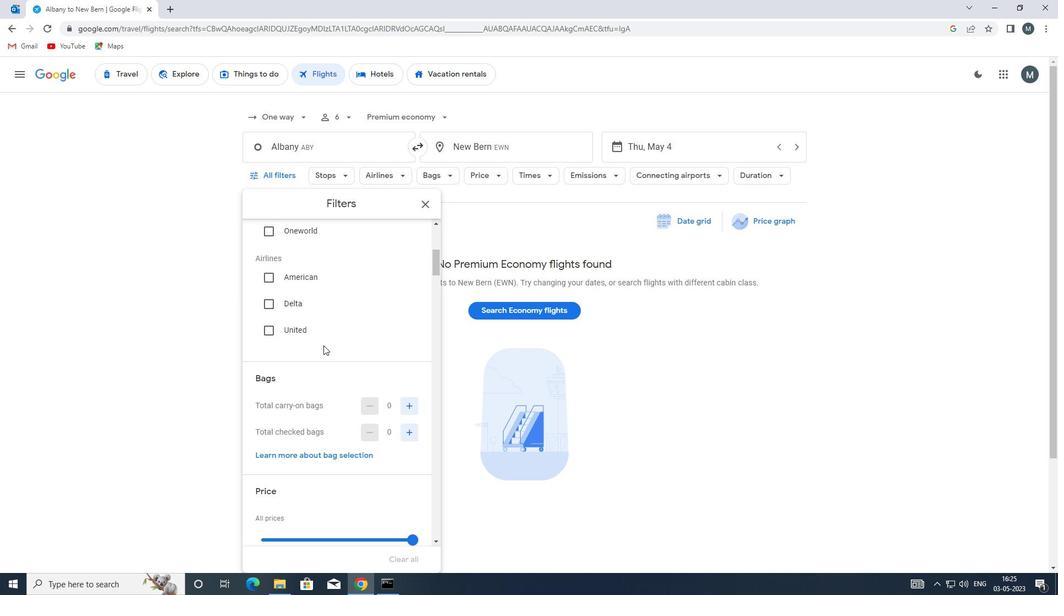 
Action: Mouse scrolled (323, 345) with delta (0, 0)
Screenshot: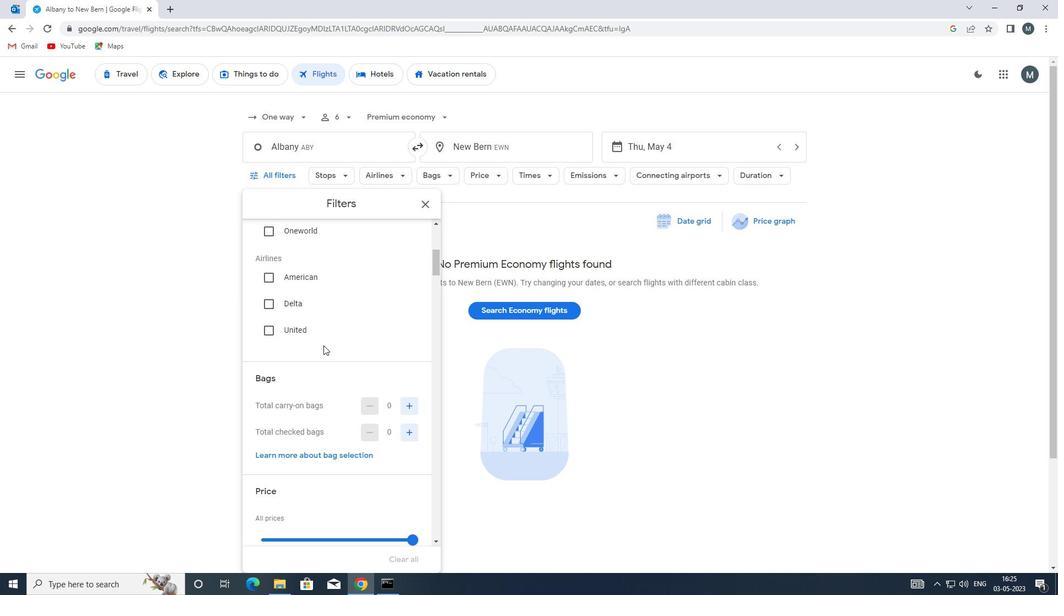 
Action: Mouse moved to (324, 345)
Screenshot: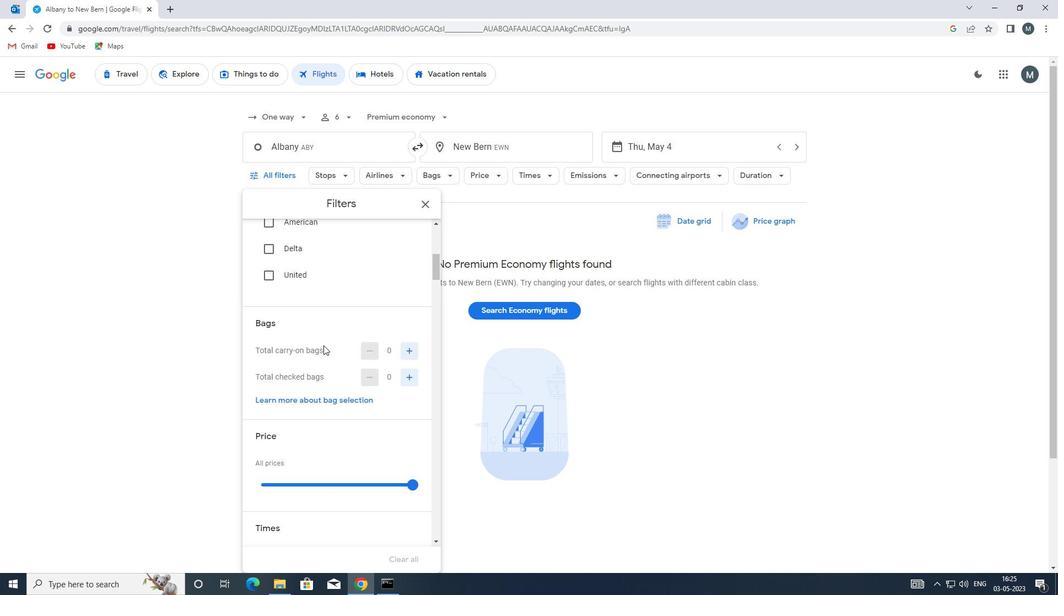 
Action: Mouse scrolled (324, 345) with delta (0, 0)
Screenshot: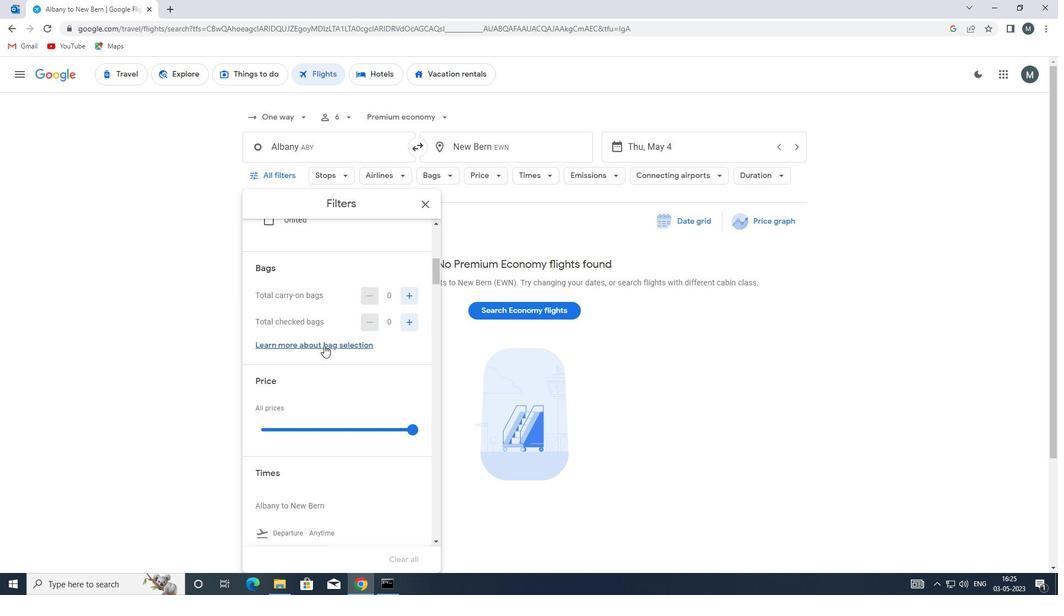 
Action: Mouse moved to (319, 350)
Screenshot: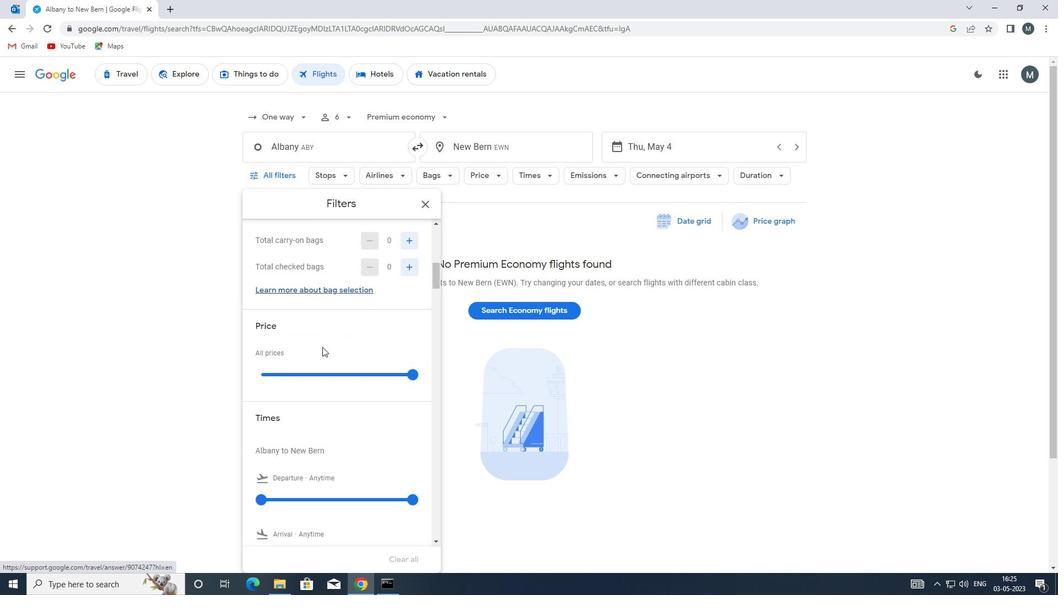 
Action: Mouse scrolled (319, 349) with delta (0, 0)
Screenshot: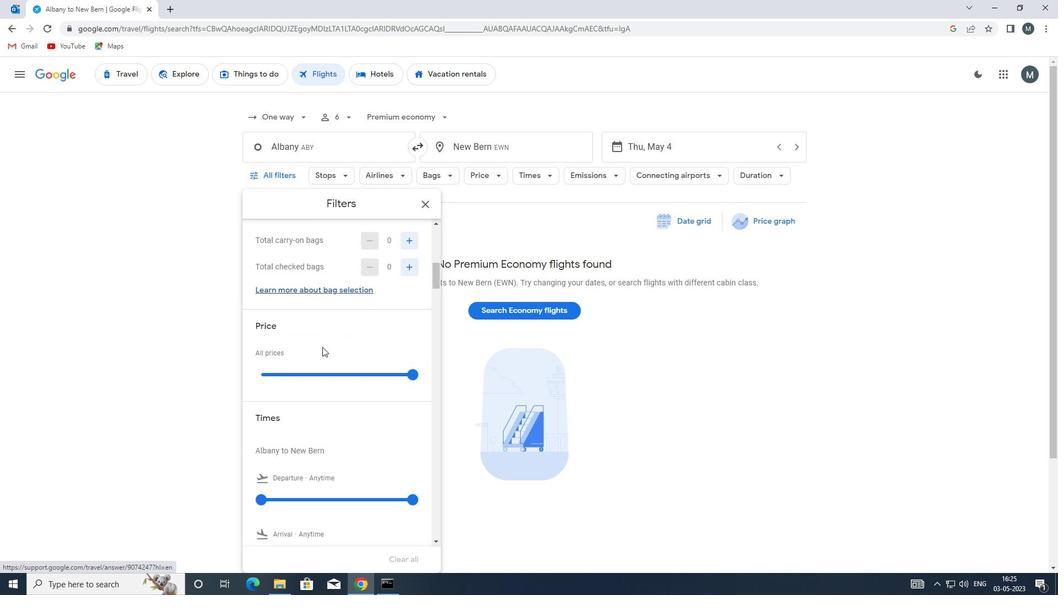 
Action: Mouse moved to (316, 352)
Screenshot: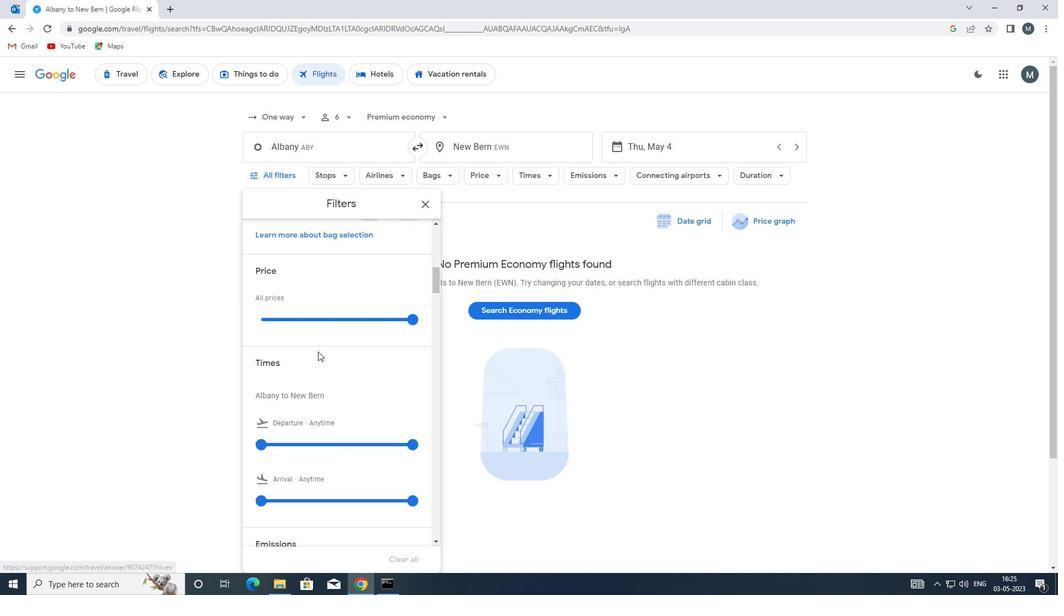 
Action: Mouse scrolled (316, 352) with delta (0, 0)
Screenshot: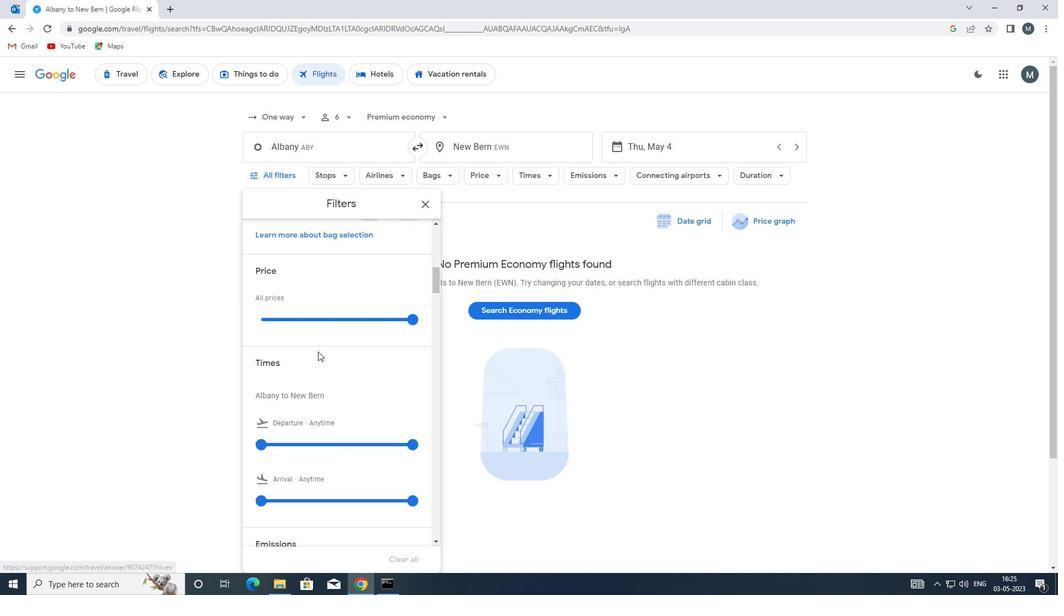 
Action: Mouse moved to (269, 387)
Screenshot: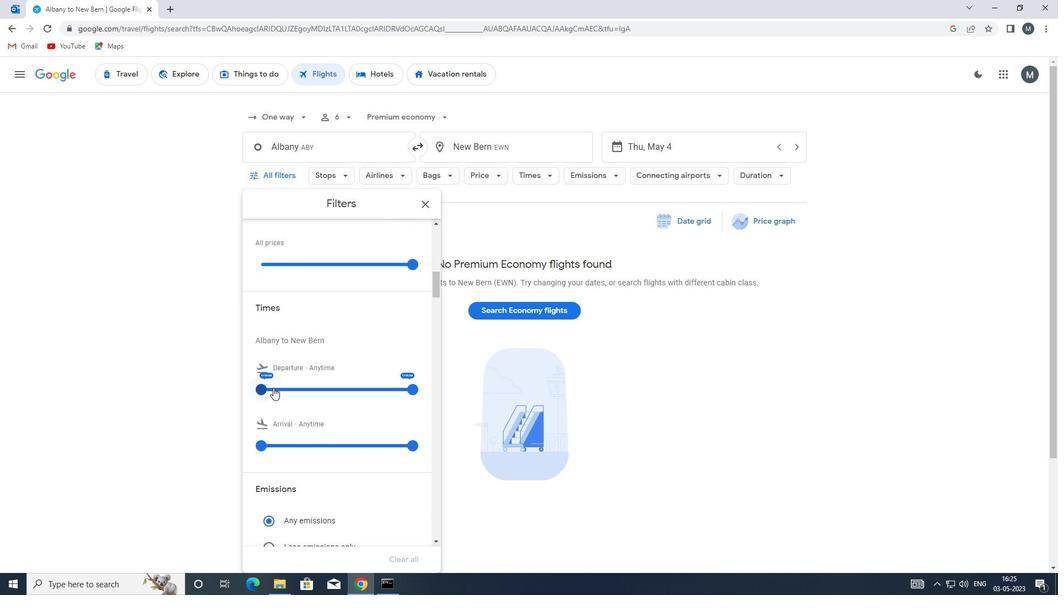 
Action: Mouse pressed left at (269, 387)
Screenshot: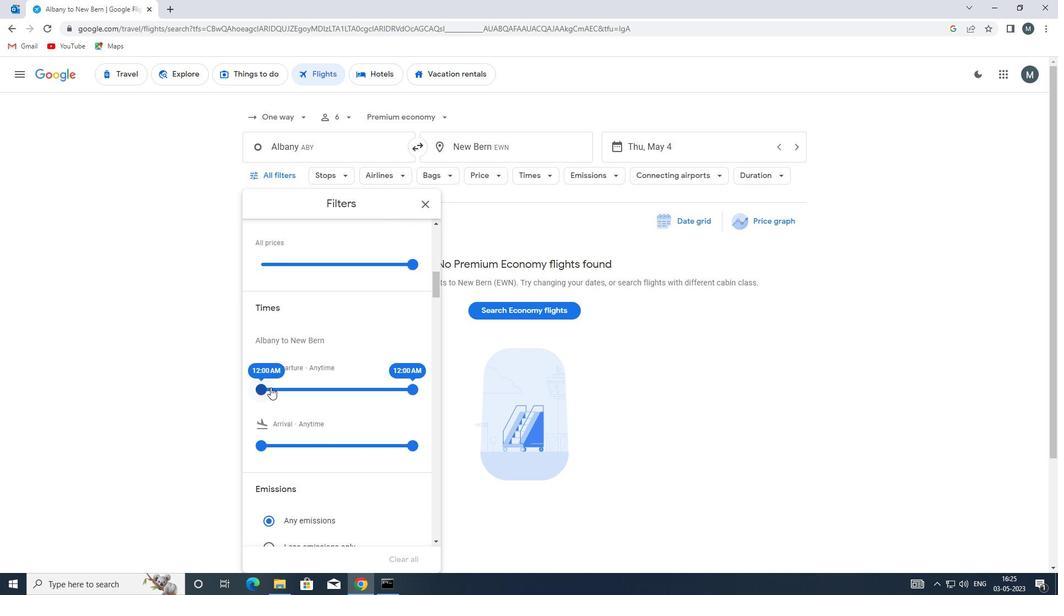 
Action: Mouse moved to (411, 391)
Screenshot: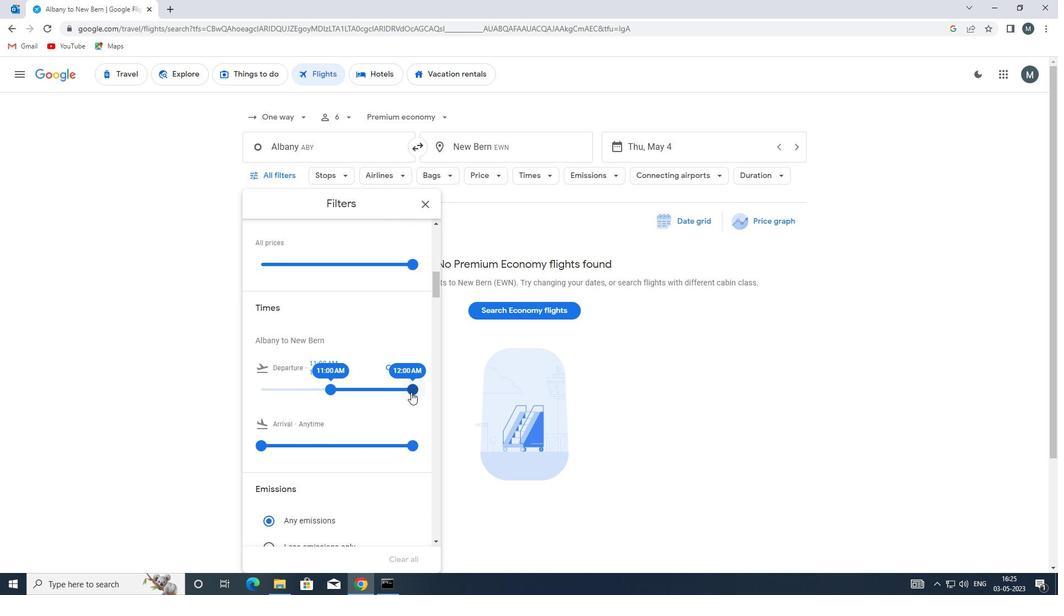 
Action: Mouse pressed left at (411, 391)
Screenshot: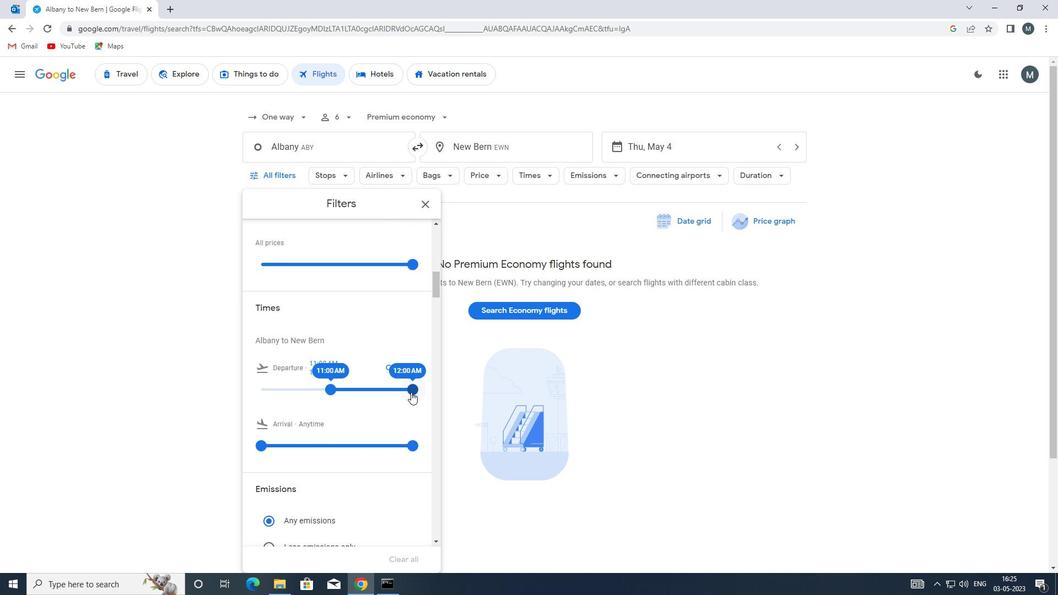 
Action: Mouse moved to (331, 390)
Screenshot: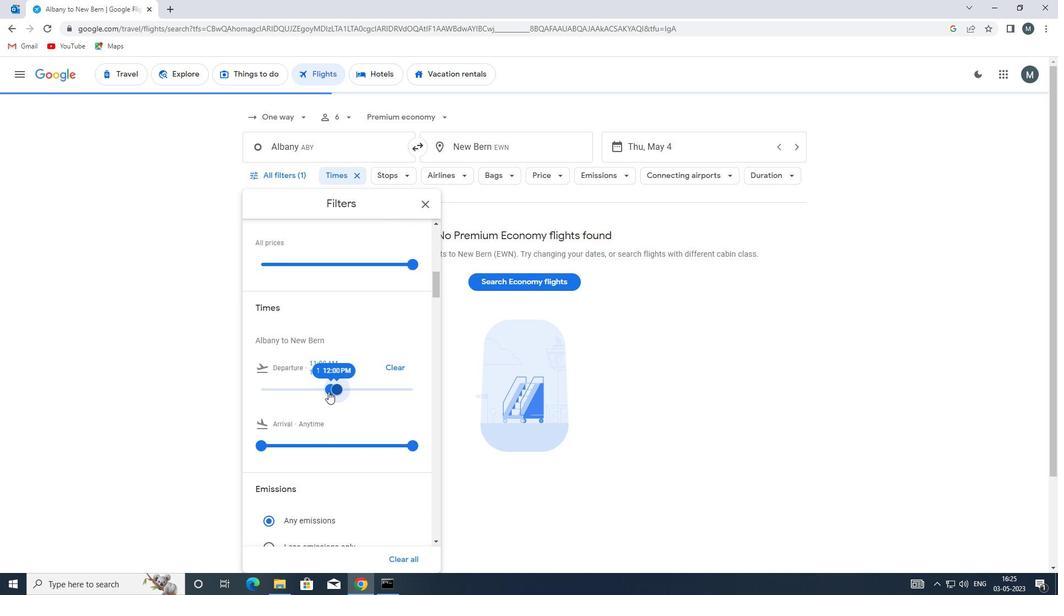 
Action: Mouse scrolled (331, 390) with delta (0, 0)
Screenshot: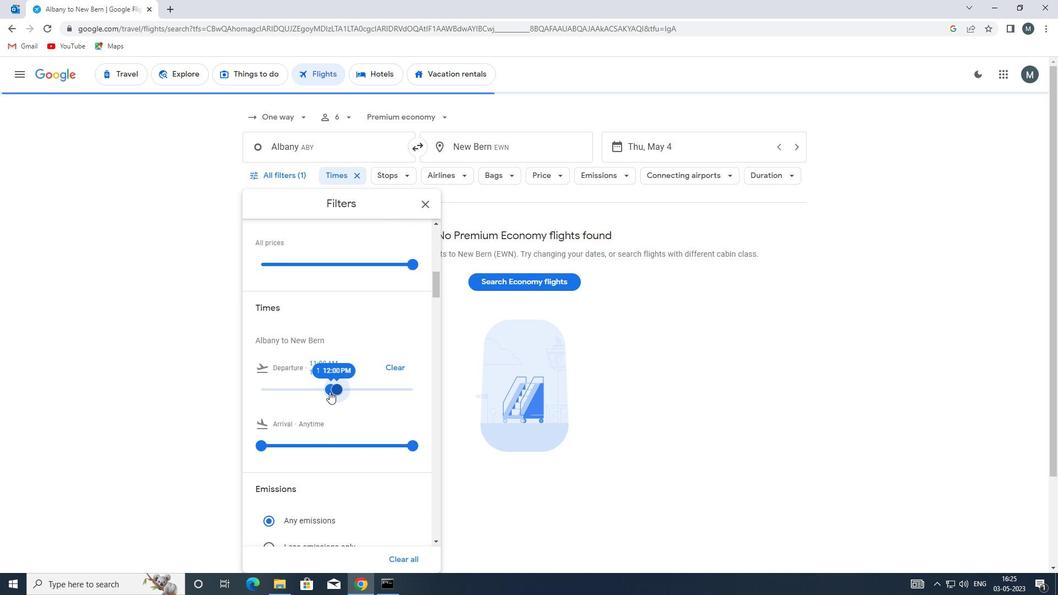 
Action: Mouse scrolled (331, 390) with delta (0, 0)
Screenshot: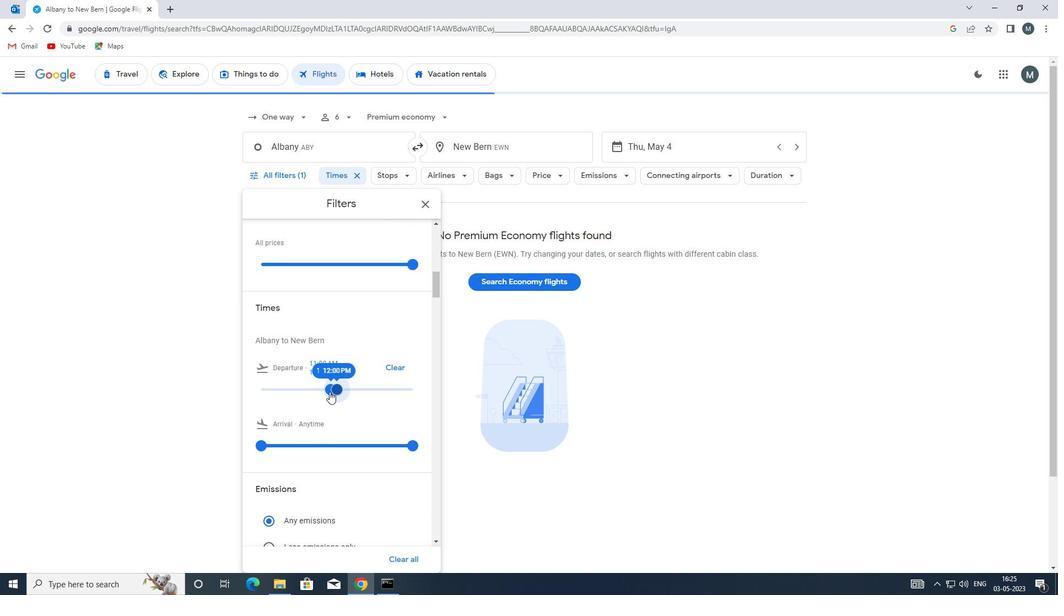 
Action: Mouse moved to (423, 205)
Screenshot: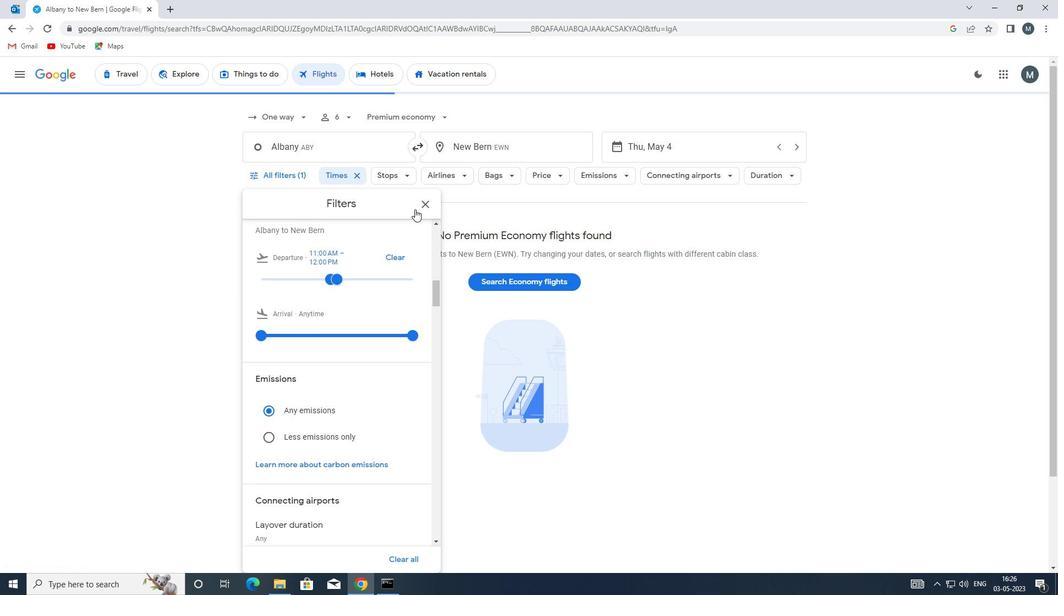 
Action: Mouse pressed left at (423, 205)
Screenshot: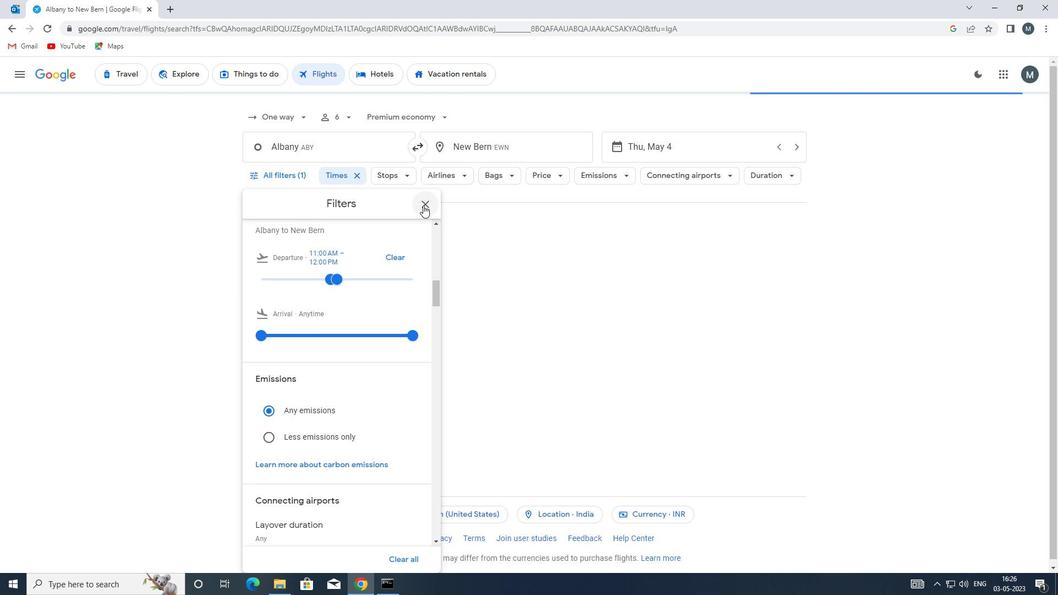 
Action: Mouse moved to (420, 205)
Screenshot: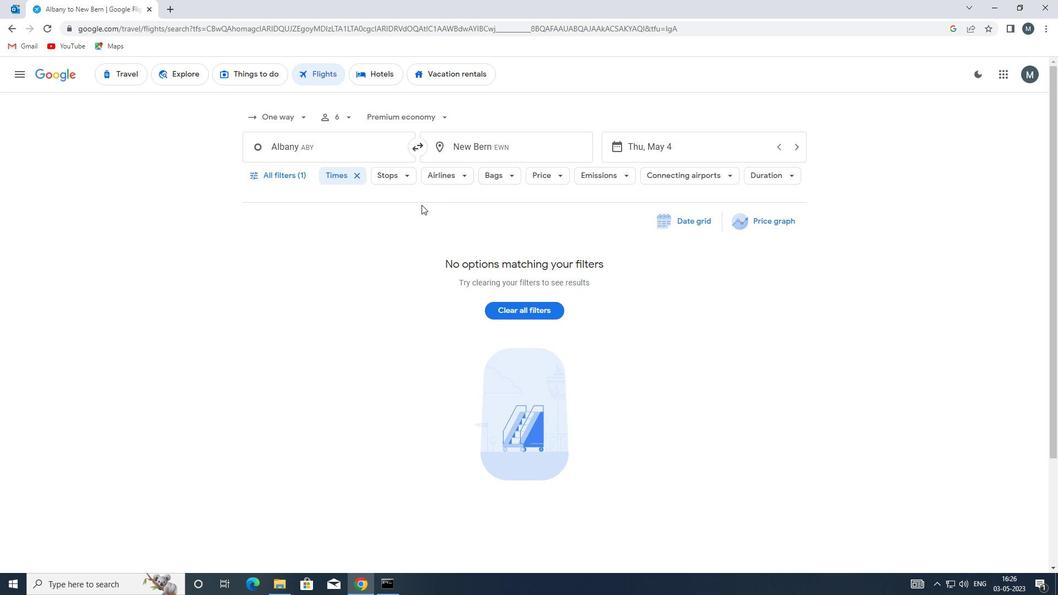 
